 Task: Look for space in Arlington Heights, United States from 10th August, 2023 to 18th August, 2023 for 2 adults in price range Rs.10000 to Rs.14000. Place can be private room with 1  bedroom having 1 bed and 1 bathroom. Property type can be house, flat, guest house. Amenities needed are: wifi, TV, free parkinig on premises, gym, breakfast. Booking option can be shelf check-in. Required host language is English.
Action: Mouse moved to (469, 103)
Screenshot: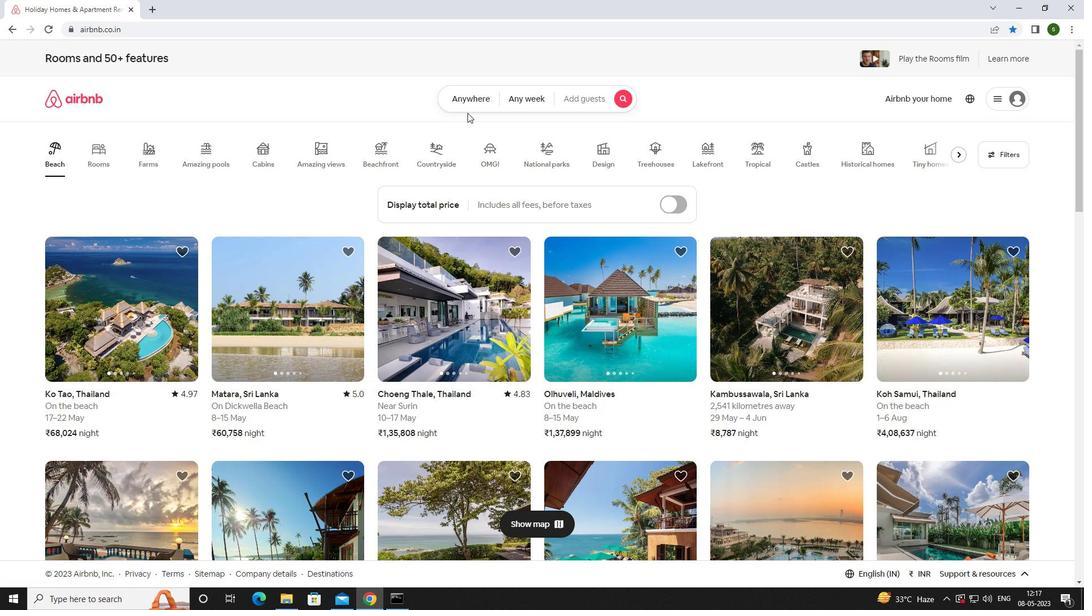 
Action: Mouse pressed left at (469, 103)
Screenshot: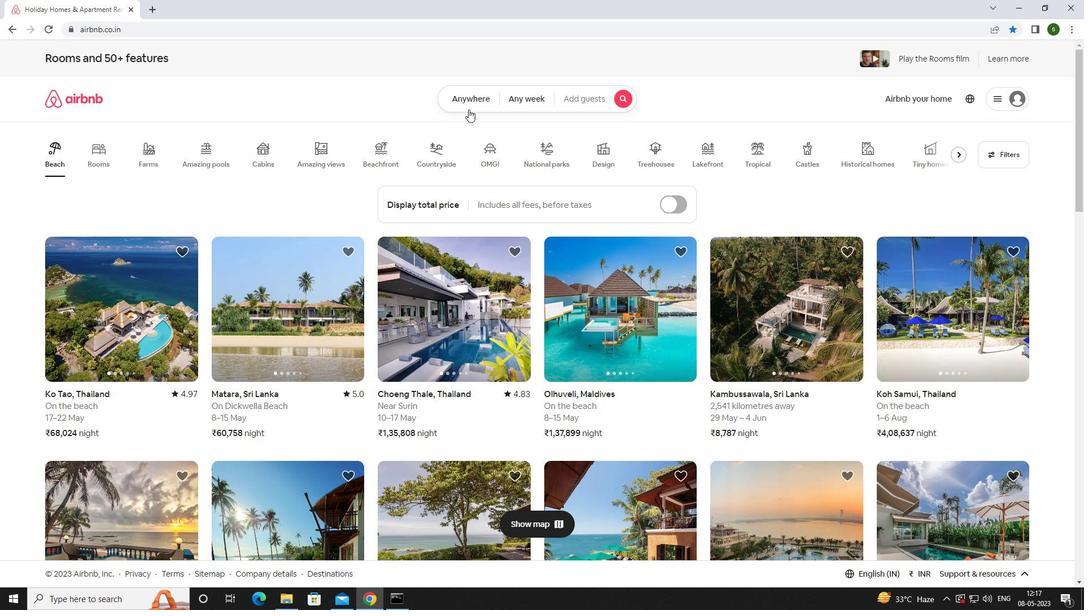 
Action: Mouse moved to (417, 137)
Screenshot: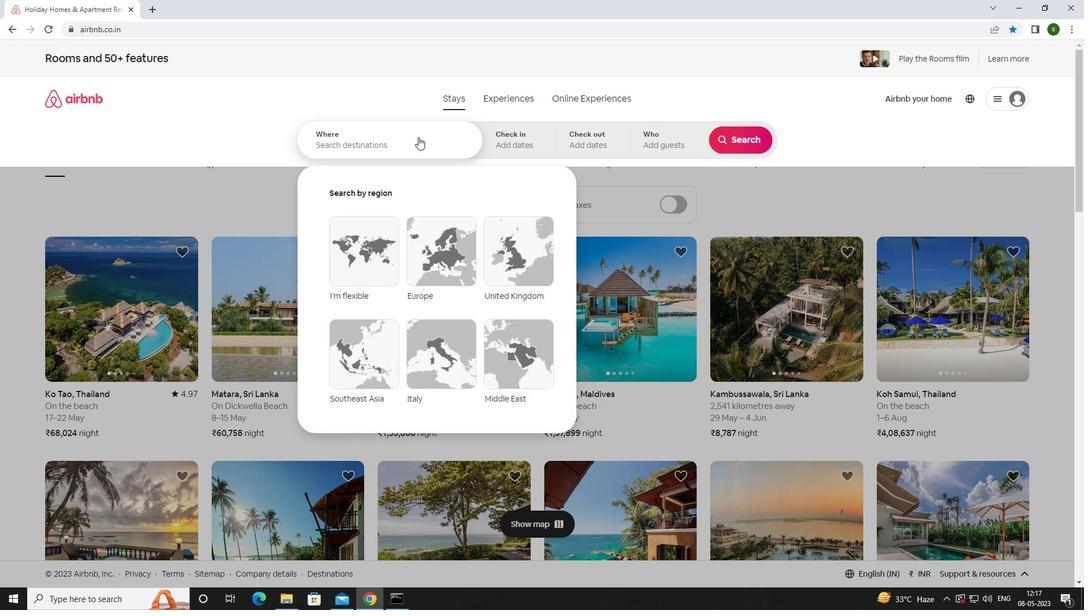 
Action: Mouse pressed left at (417, 137)
Screenshot: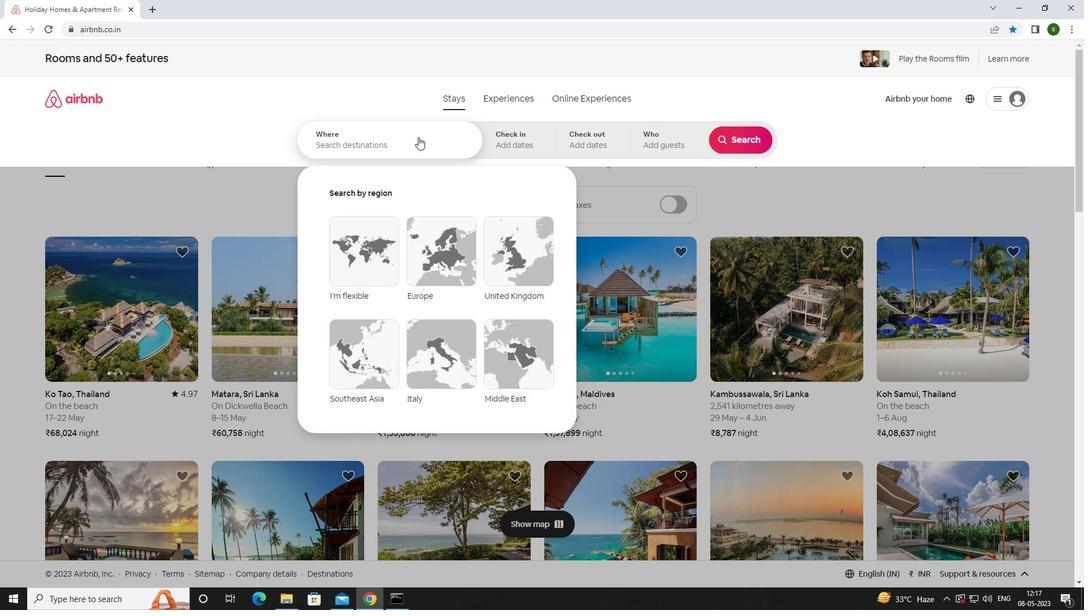 
Action: Key pressed <Key.caps_lock>a<Key.caps_lock>rlington<Key.space><Key.caps_lock>h<Key.caps_lock>eights,<Key.space><Key.caps_lock>u<Key.caps_lock>nited<Key.space><Key.caps_lock>s<Key.caps_lock>tates<Key.enter>
Screenshot: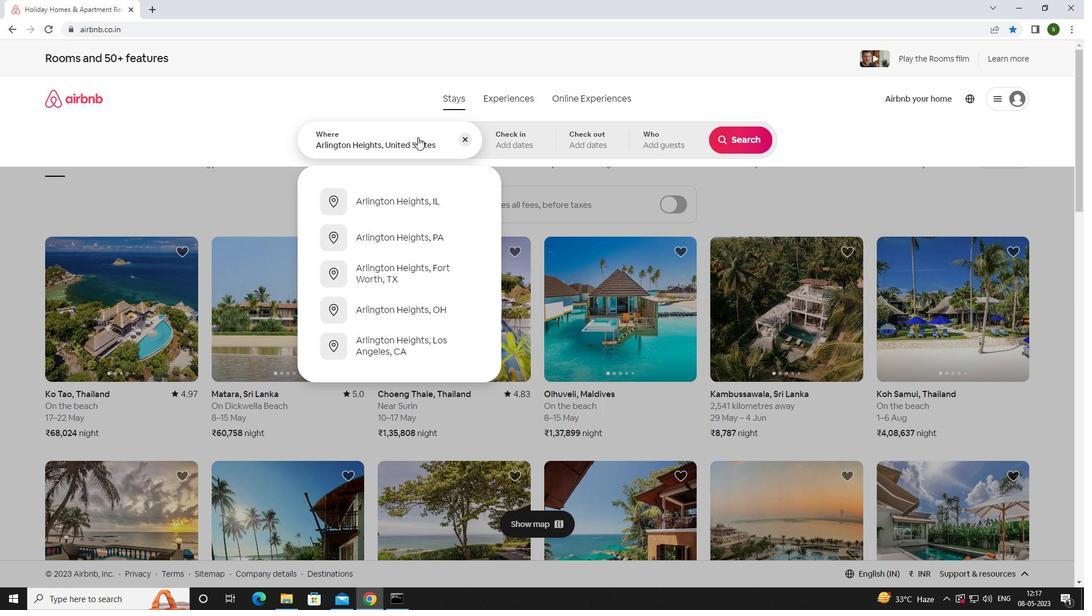 
Action: Mouse moved to (741, 226)
Screenshot: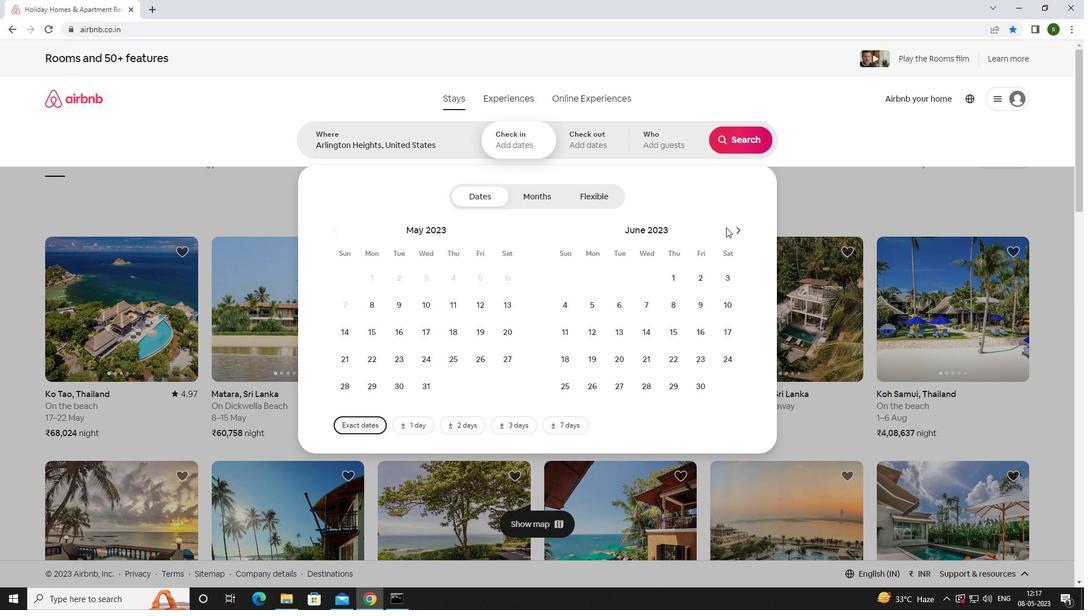 
Action: Mouse pressed left at (741, 226)
Screenshot: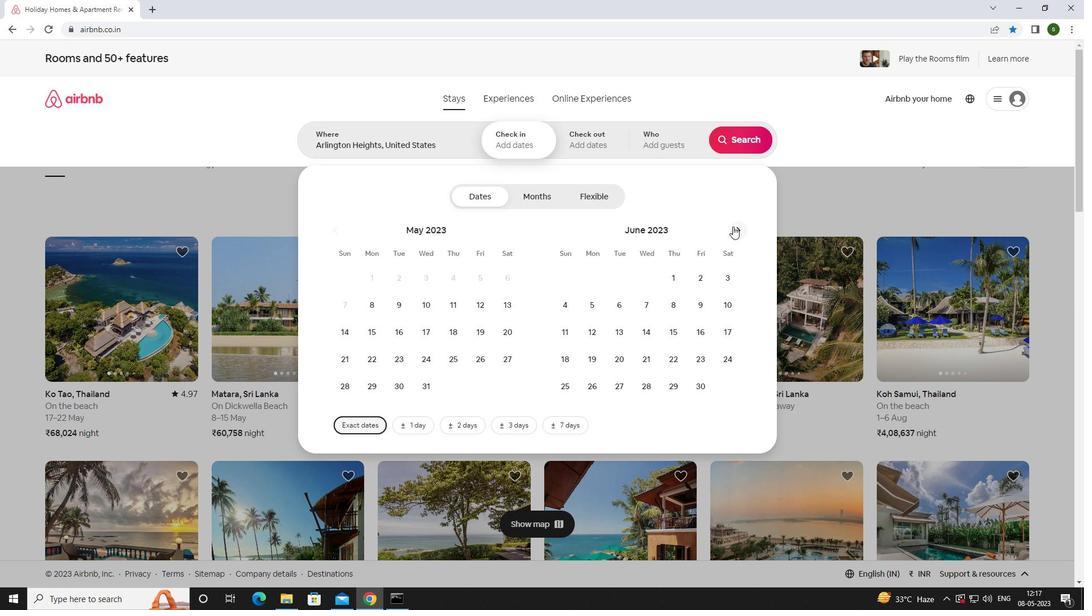 
Action: Mouse pressed left at (741, 226)
Screenshot: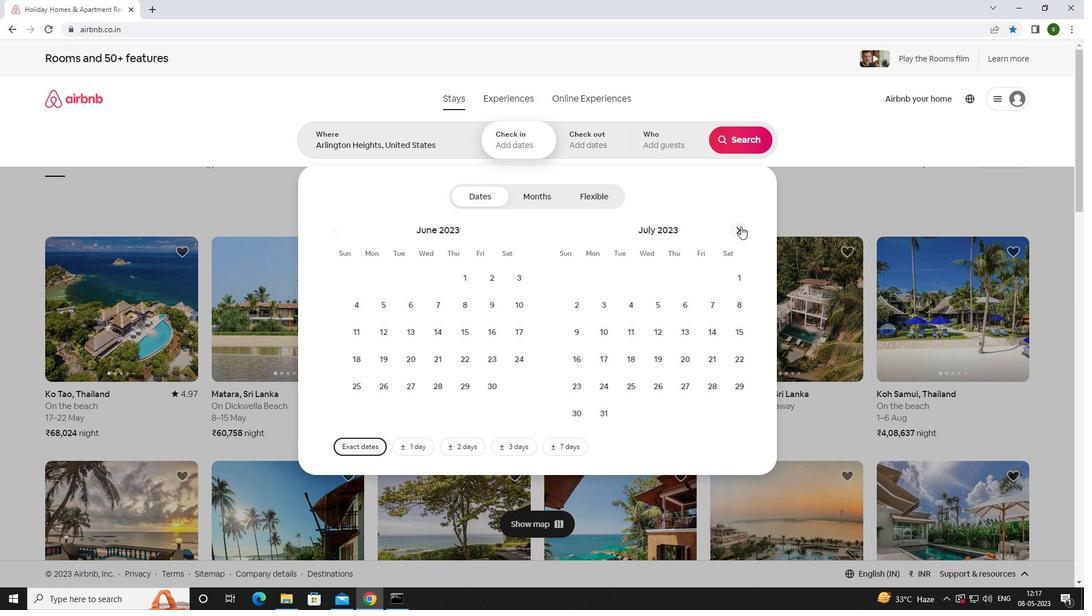 
Action: Mouse moved to (667, 298)
Screenshot: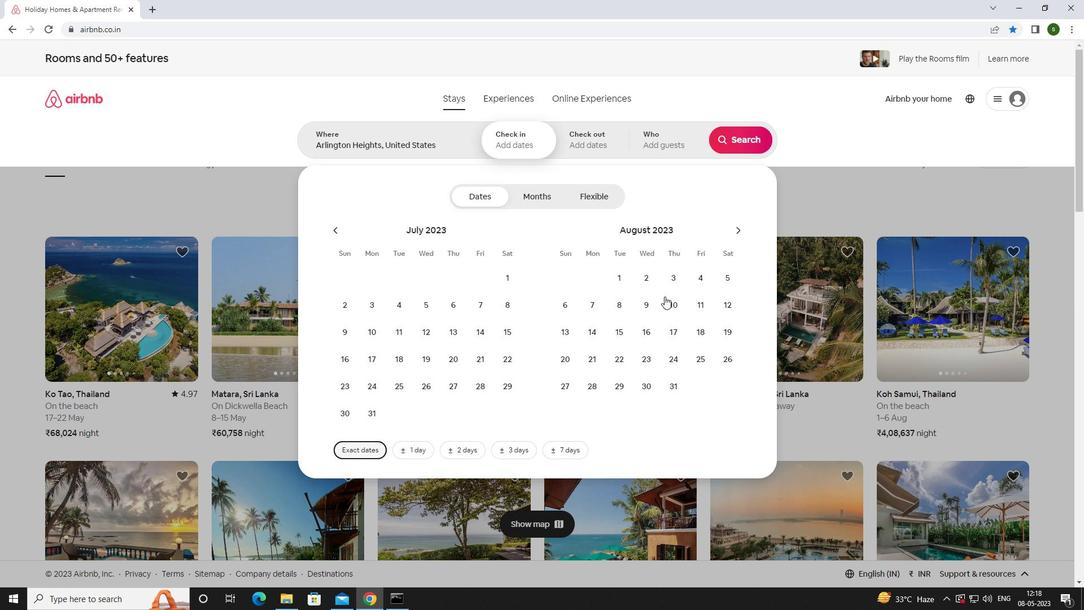 
Action: Mouse pressed left at (667, 298)
Screenshot: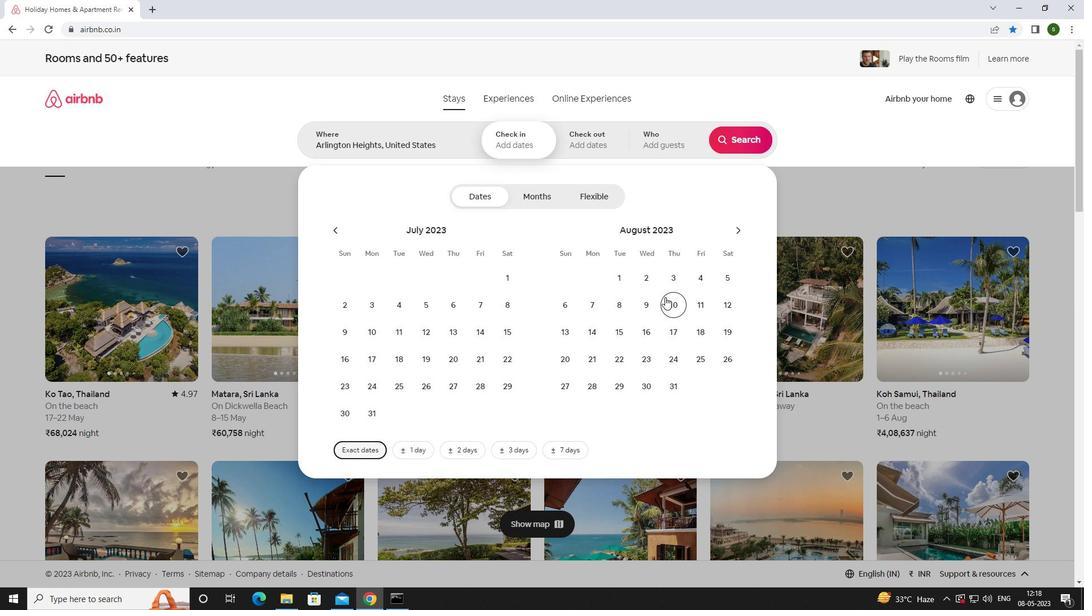 
Action: Mouse moved to (699, 328)
Screenshot: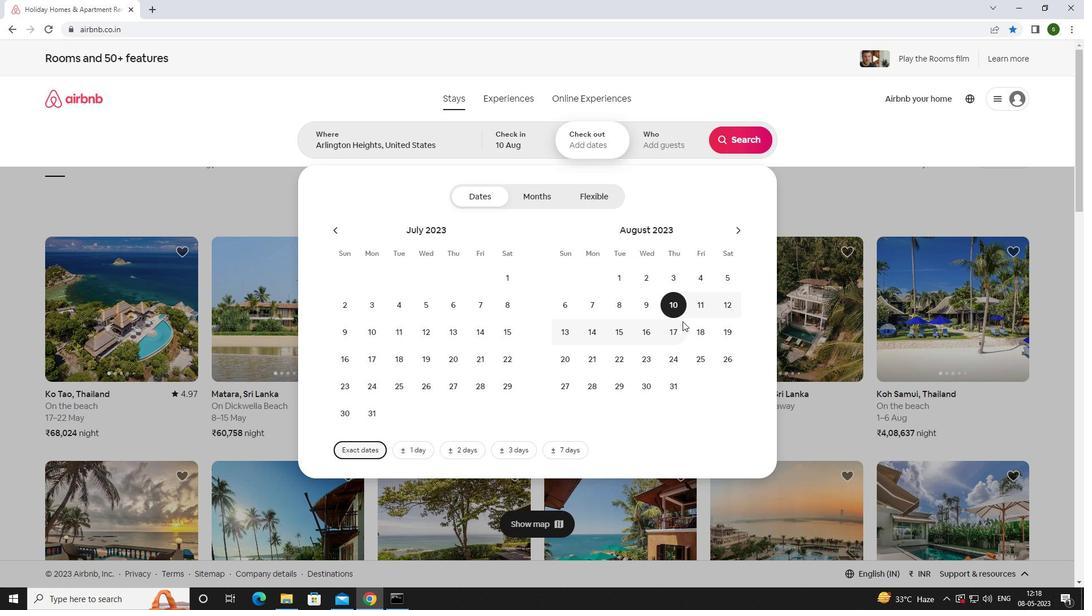
Action: Mouse pressed left at (699, 328)
Screenshot: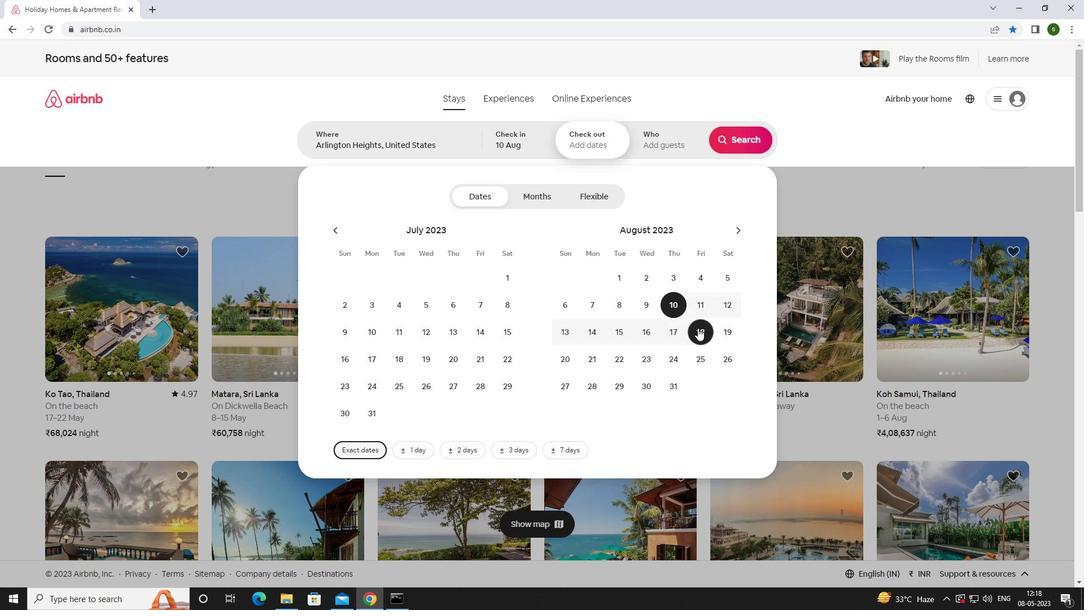 
Action: Mouse moved to (667, 142)
Screenshot: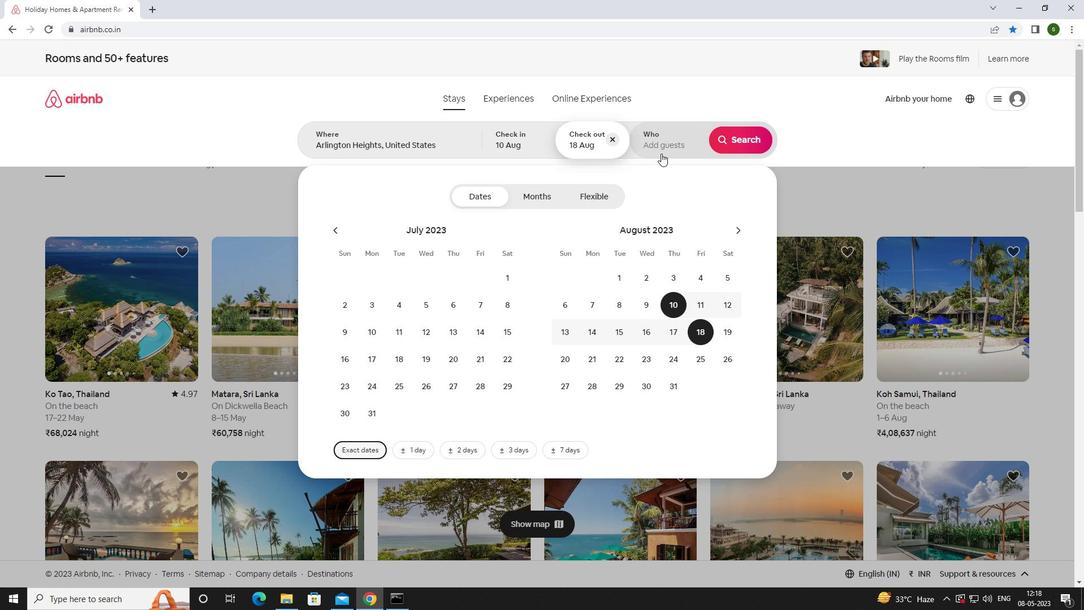 
Action: Mouse pressed left at (667, 142)
Screenshot: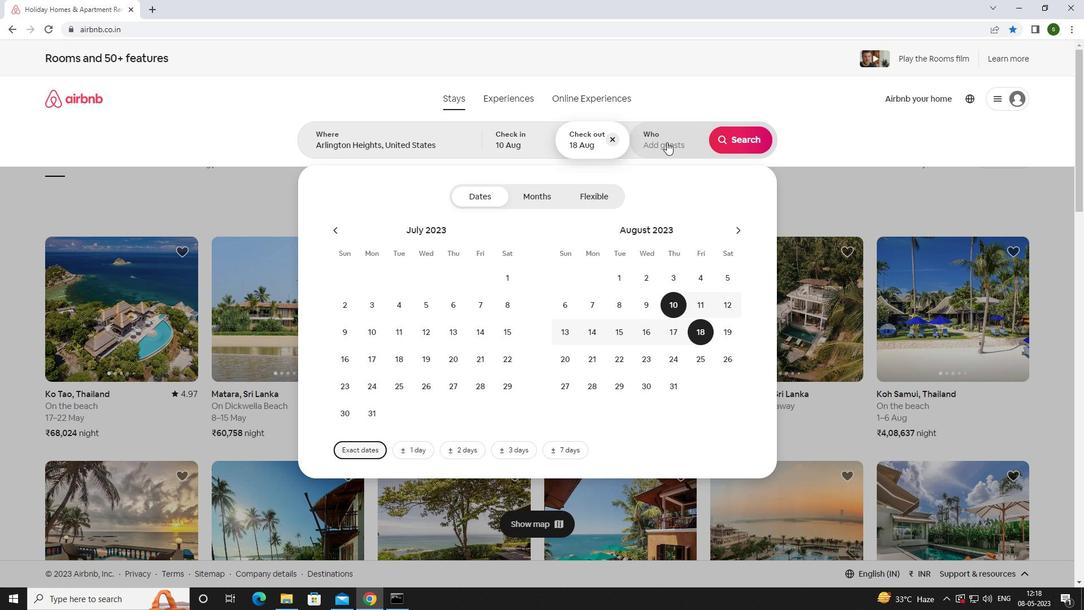 
Action: Mouse moved to (743, 191)
Screenshot: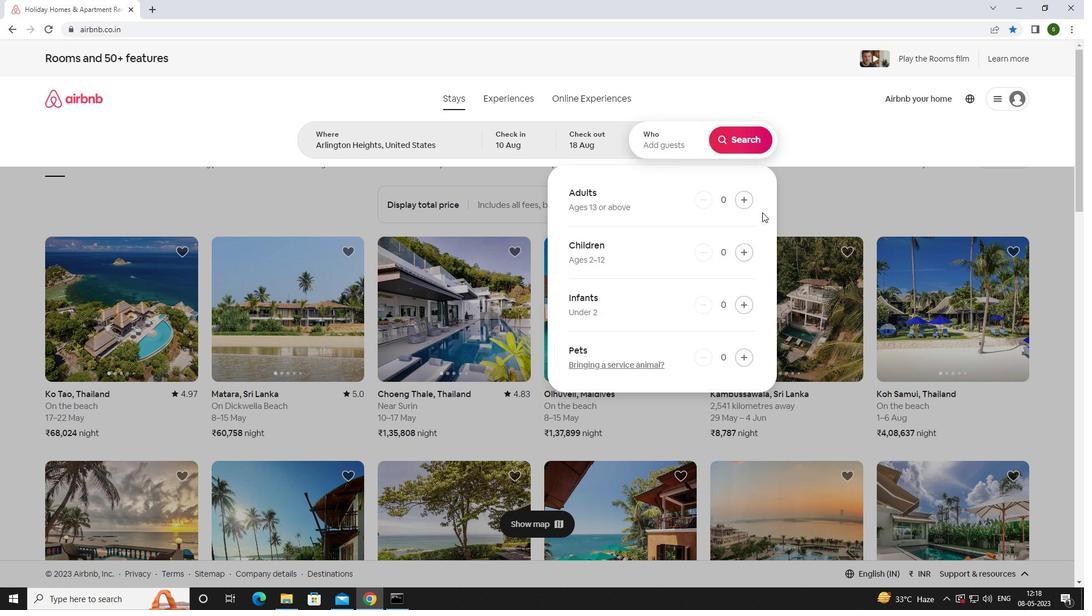 
Action: Mouse pressed left at (743, 191)
Screenshot: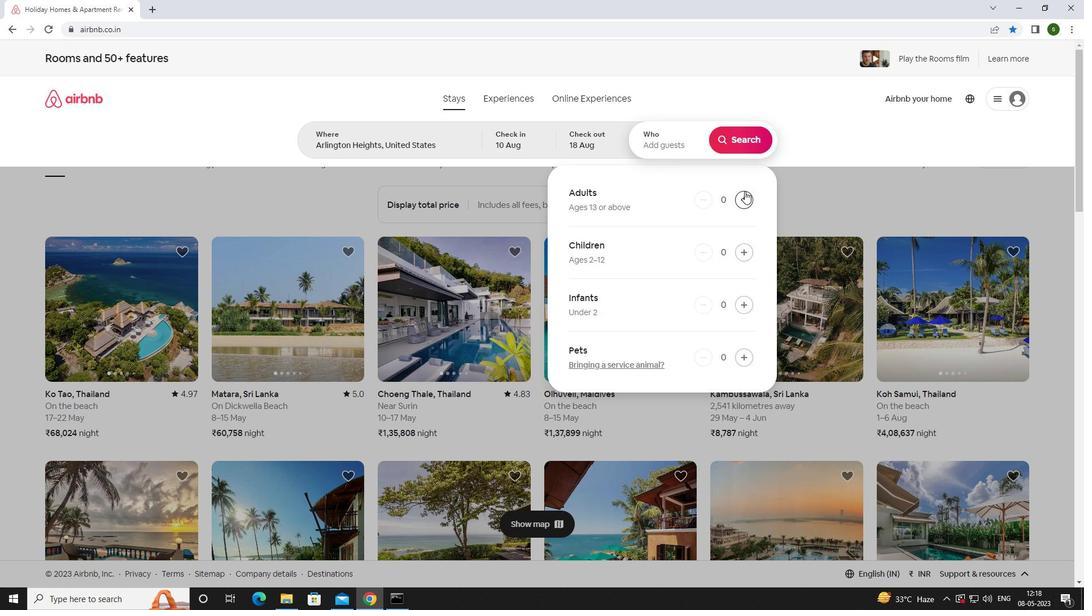 
Action: Mouse pressed left at (743, 191)
Screenshot: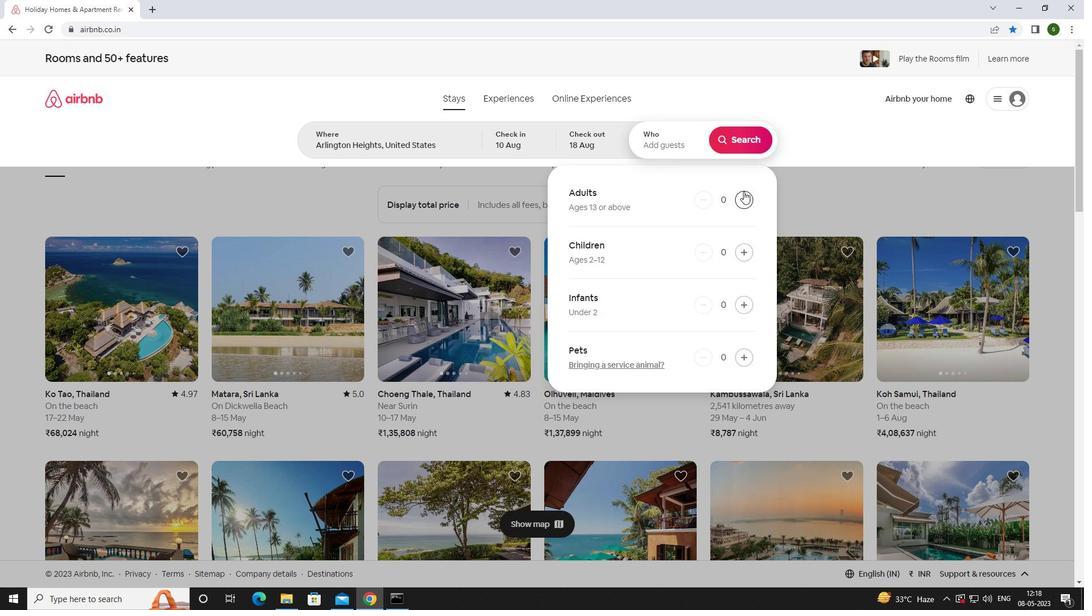 
Action: Mouse moved to (739, 140)
Screenshot: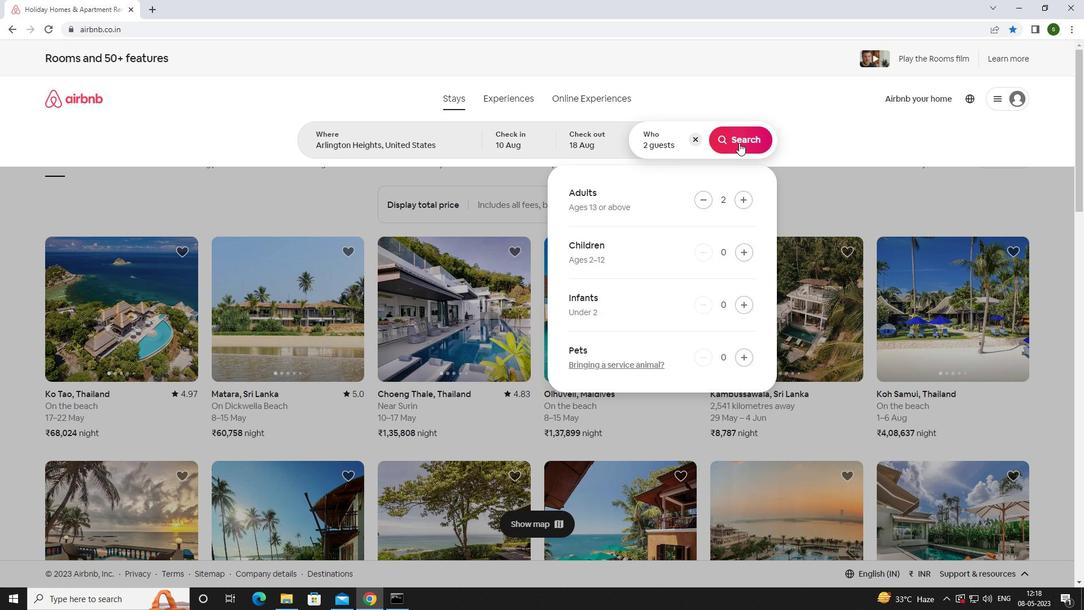 
Action: Mouse pressed left at (739, 140)
Screenshot: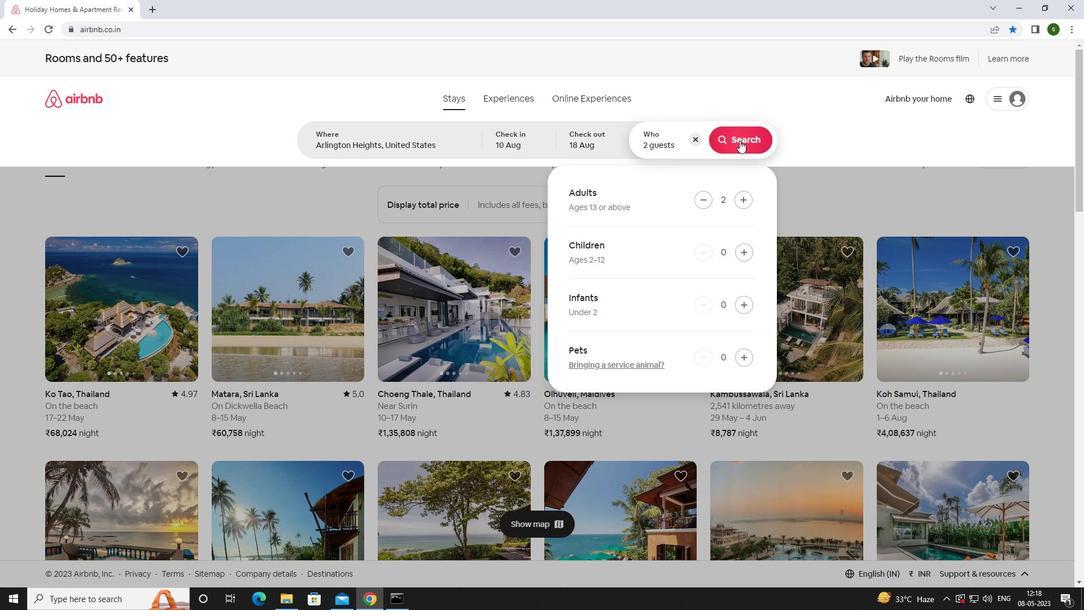 
Action: Mouse moved to (1030, 113)
Screenshot: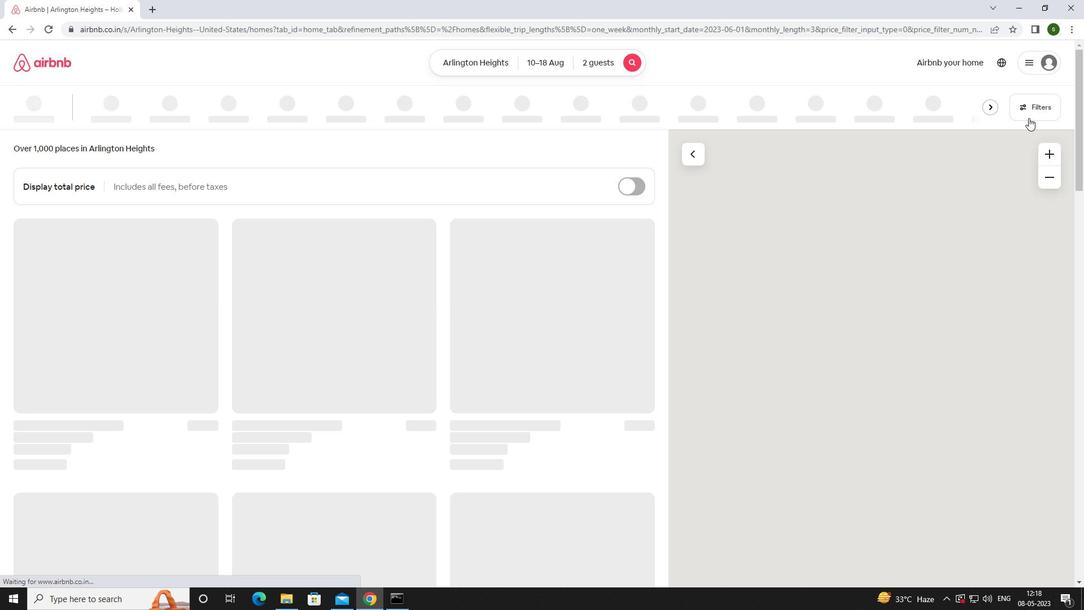 
Action: Mouse pressed left at (1030, 113)
Screenshot: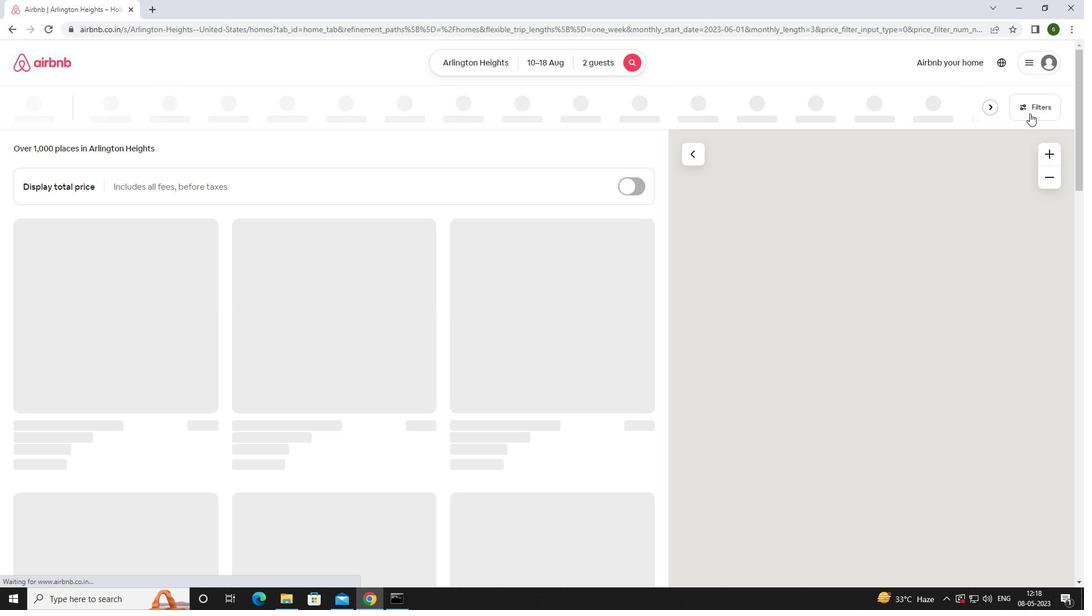 
Action: Mouse moved to (485, 375)
Screenshot: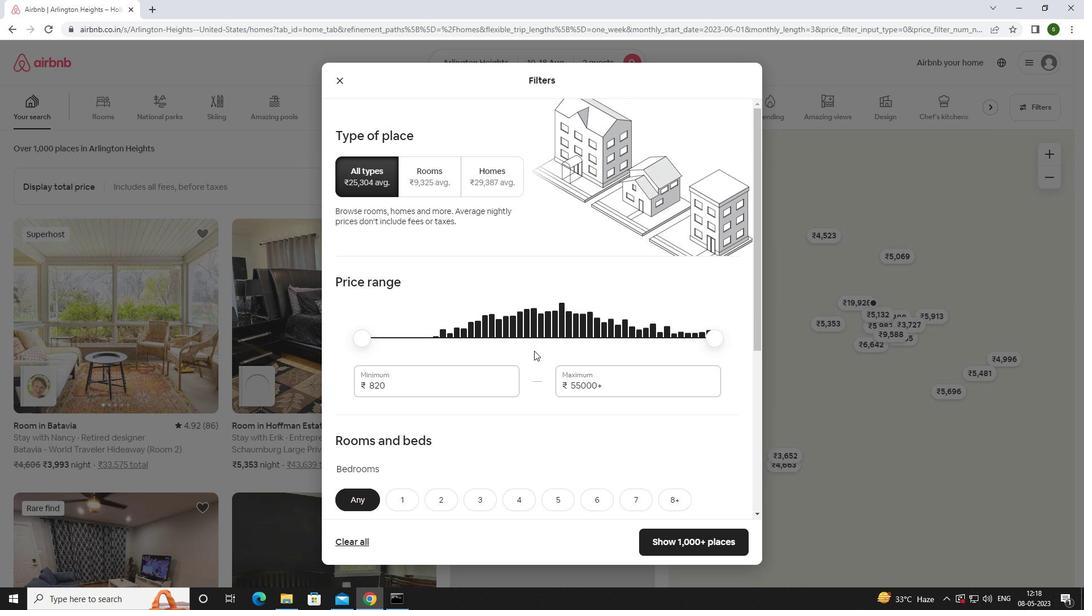 
Action: Mouse pressed left at (485, 375)
Screenshot: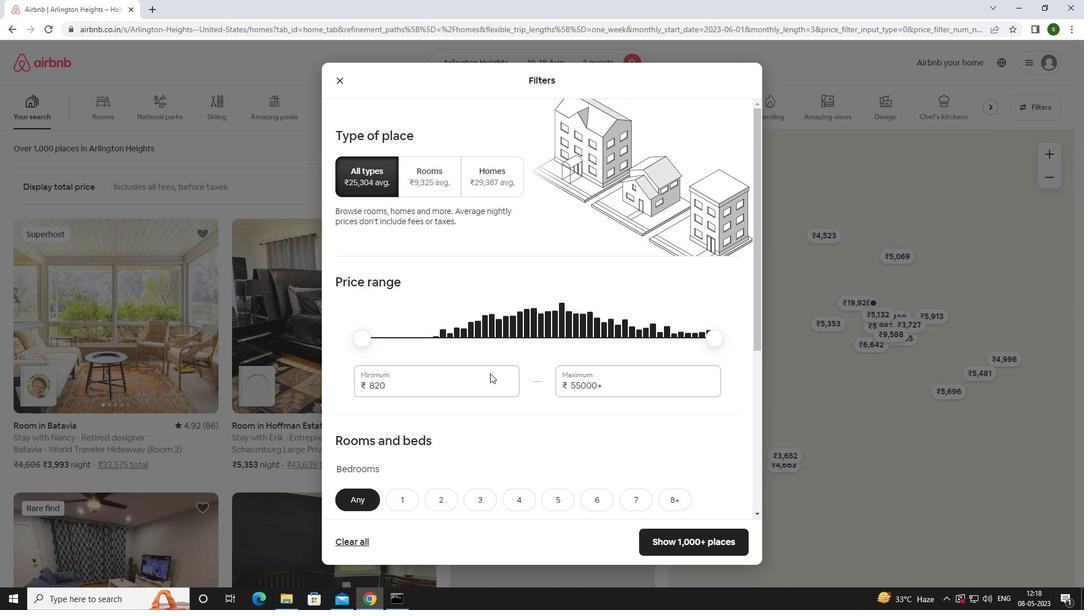 
Action: Key pressed <Key.backspace><Key.backspace><Key.backspace><Key.backspace>10000
Screenshot: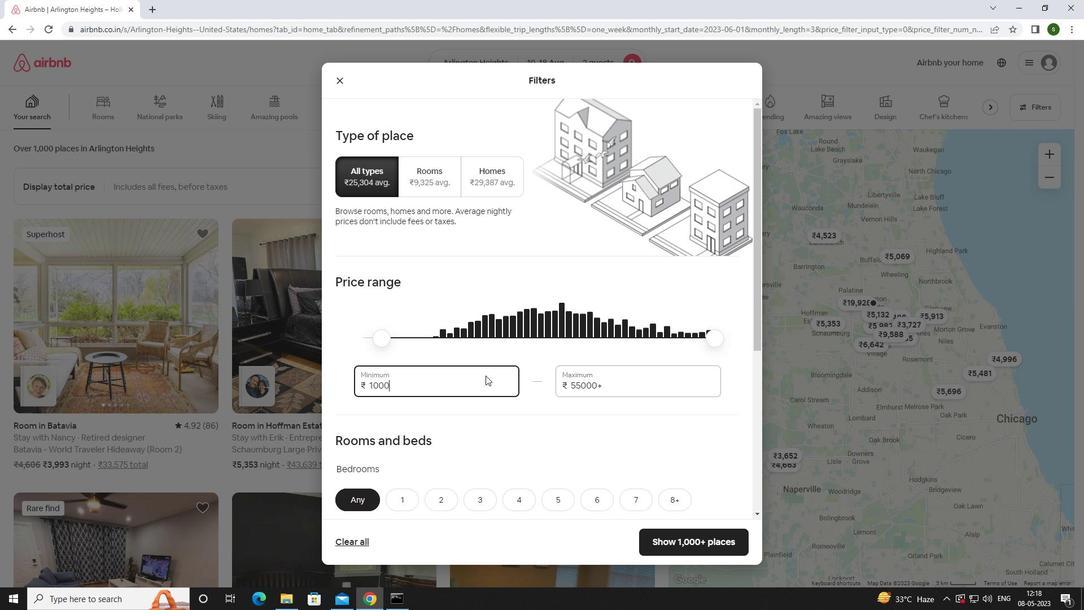 
Action: Mouse moved to (620, 386)
Screenshot: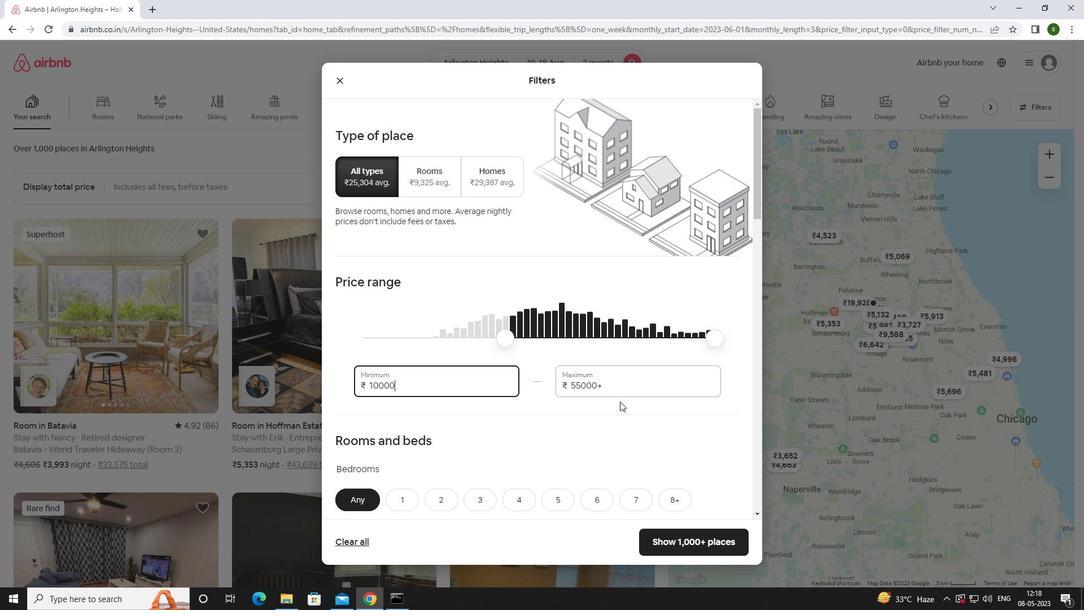 
Action: Mouse pressed left at (620, 386)
Screenshot: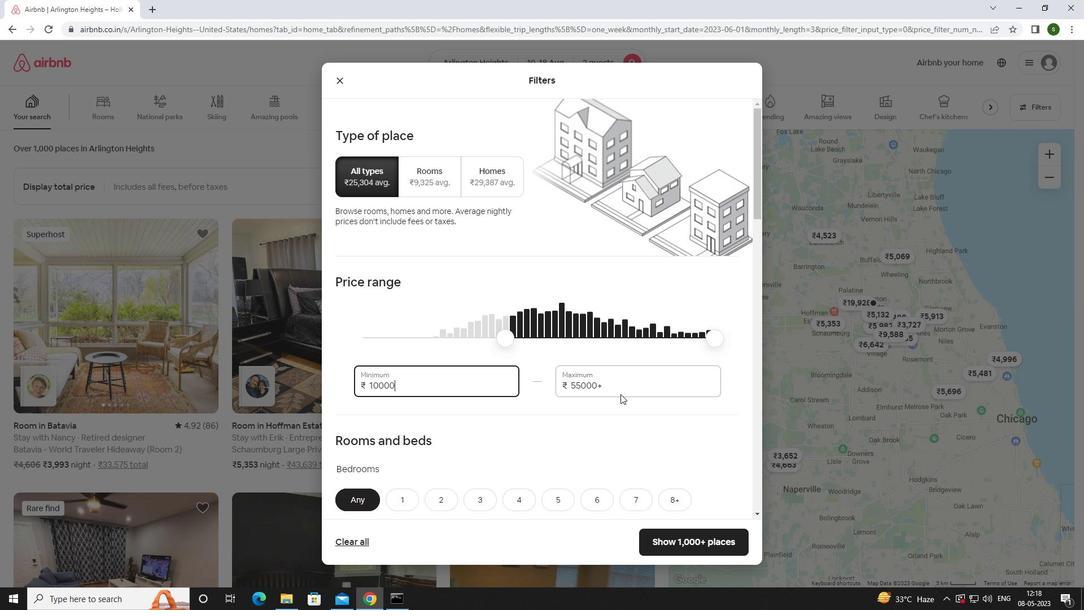 
Action: Key pressed <Key.backspace><Key.backspace><Key.backspace><Key.backspace><Key.backspace><Key.backspace><Key.backspace><Key.backspace><Key.backspace><Key.backspace>14000
Screenshot: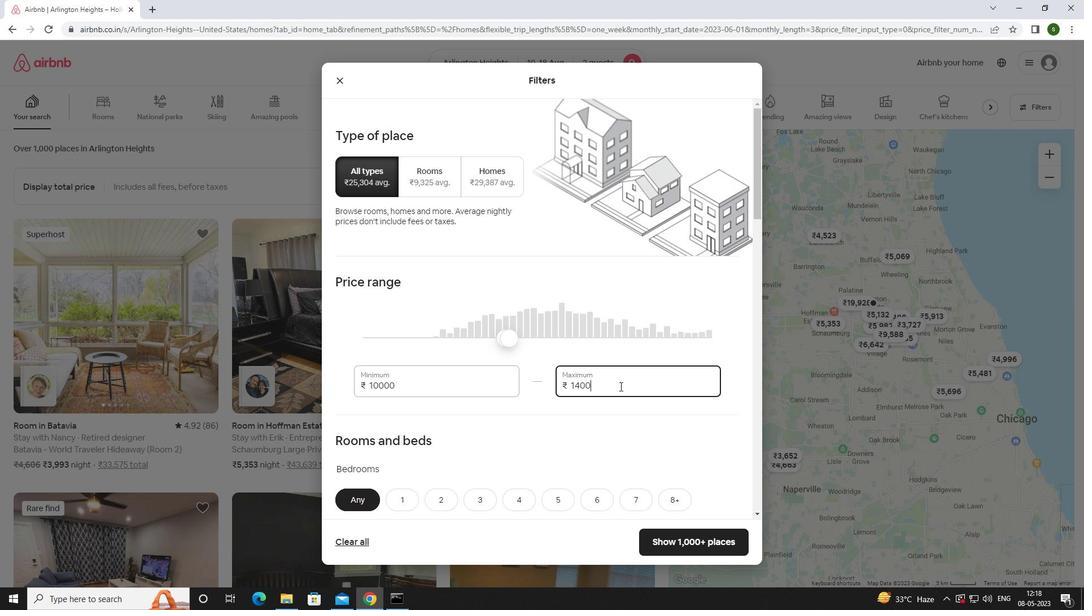 
Action: Mouse moved to (546, 356)
Screenshot: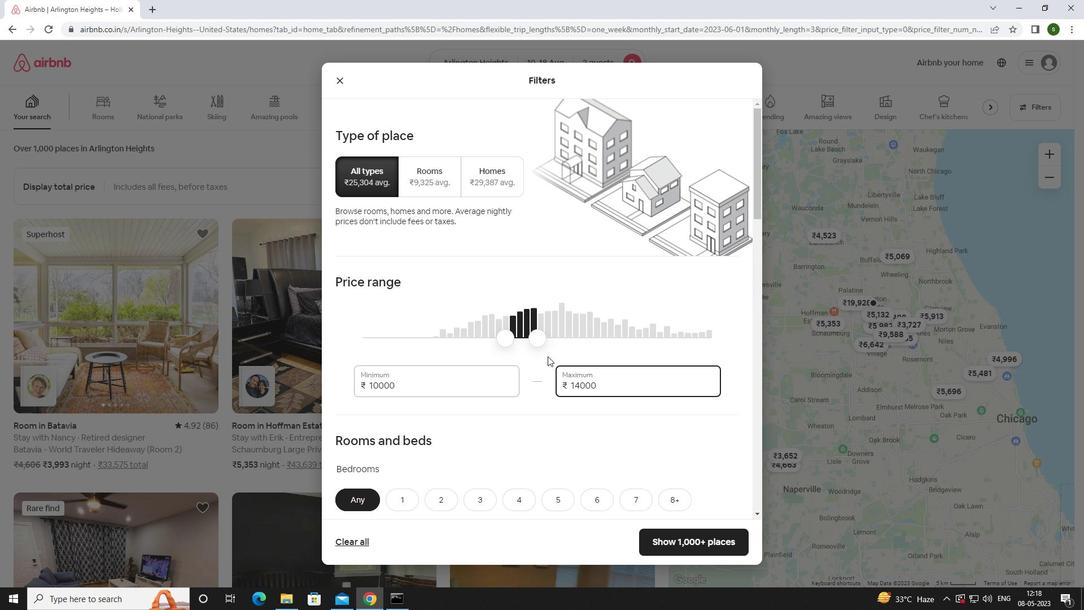 
Action: Mouse scrolled (546, 355) with delta (0, 0)
Screenshot: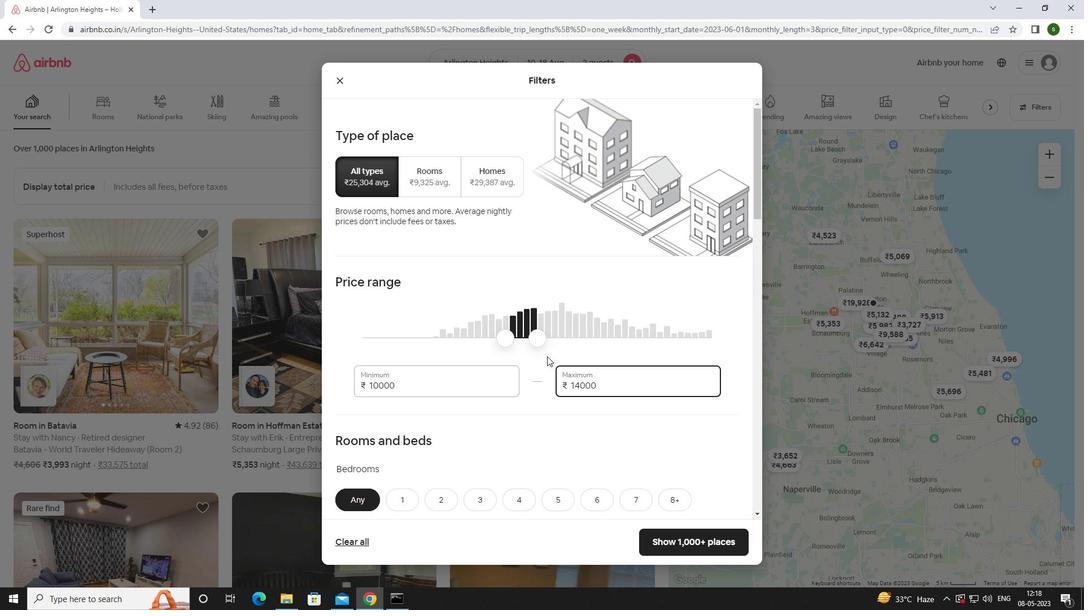 
Action: Mouse scrolled (546, 355) with delta (0, 0)
Screenshot: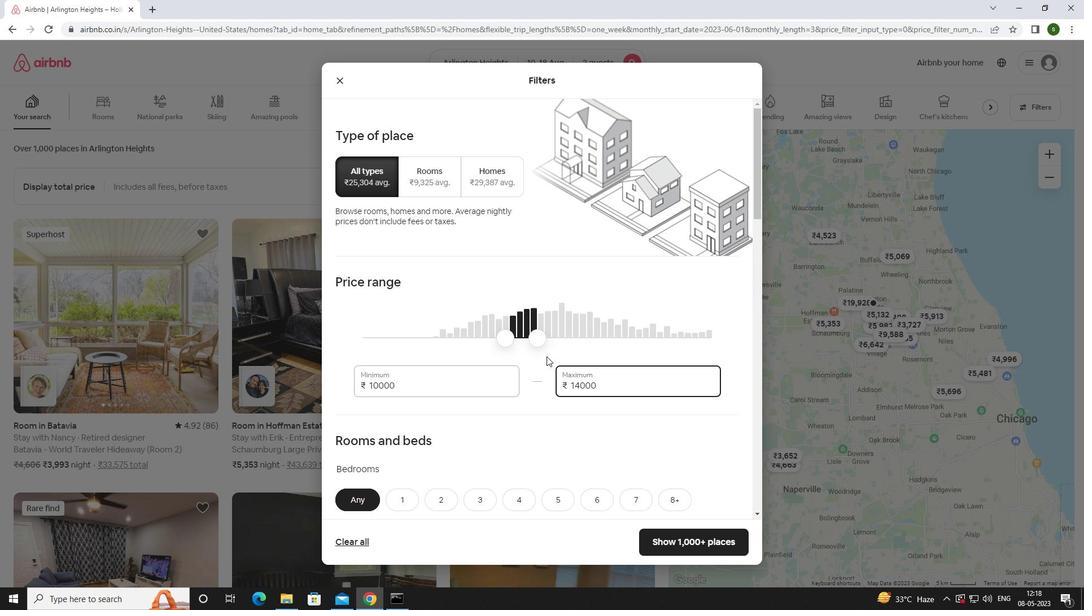 
Action: Mouse scrolled (546, 355) with delta (0, 0)
Screenshot: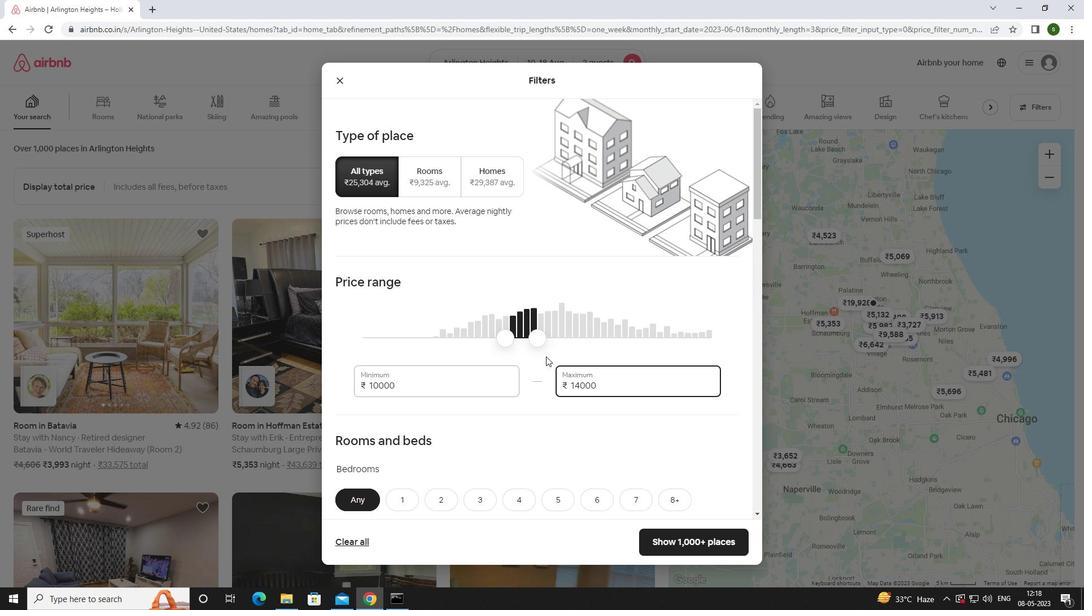 
Action: Mouse scrolled (546, 355) with delta (0, 0)
Screenshot: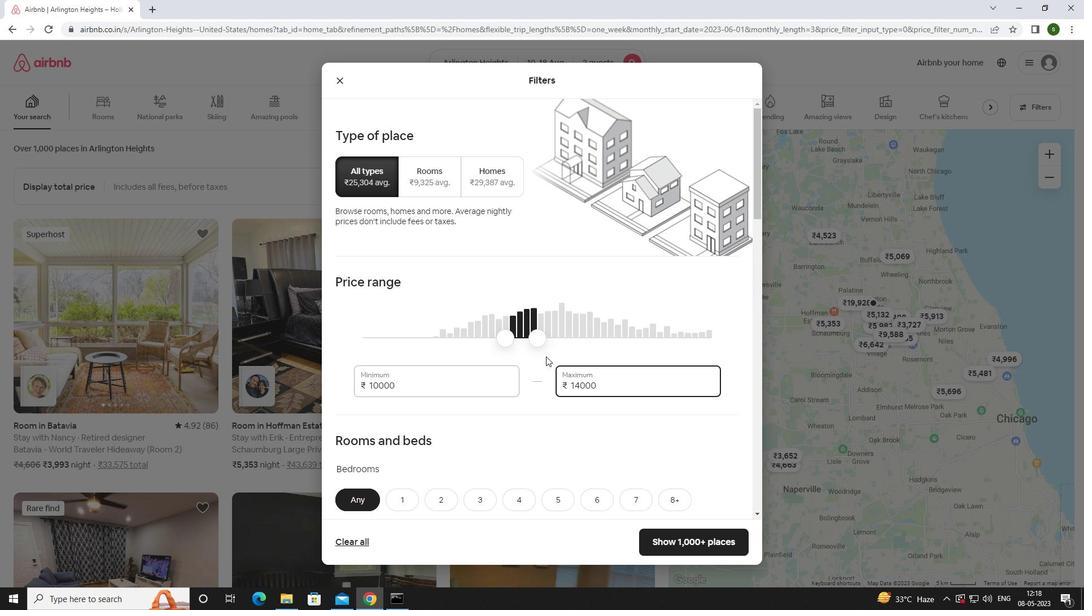 
Action: Mouse scrolled (546, 355) with delta (0, 0)
Screenshot: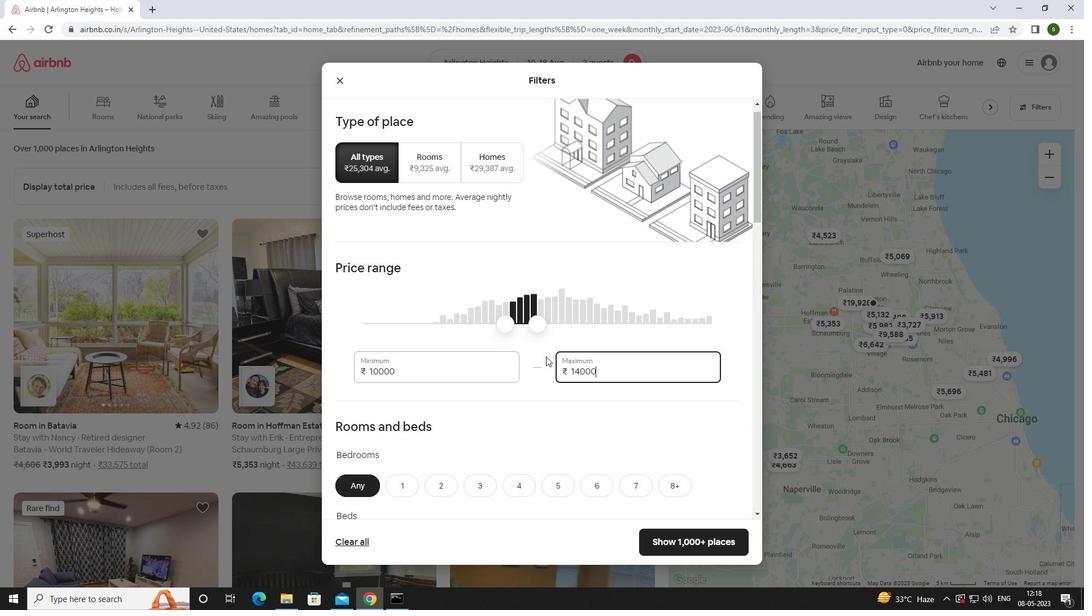 
Action: Mouse moved to (410, 216)
Screenshot: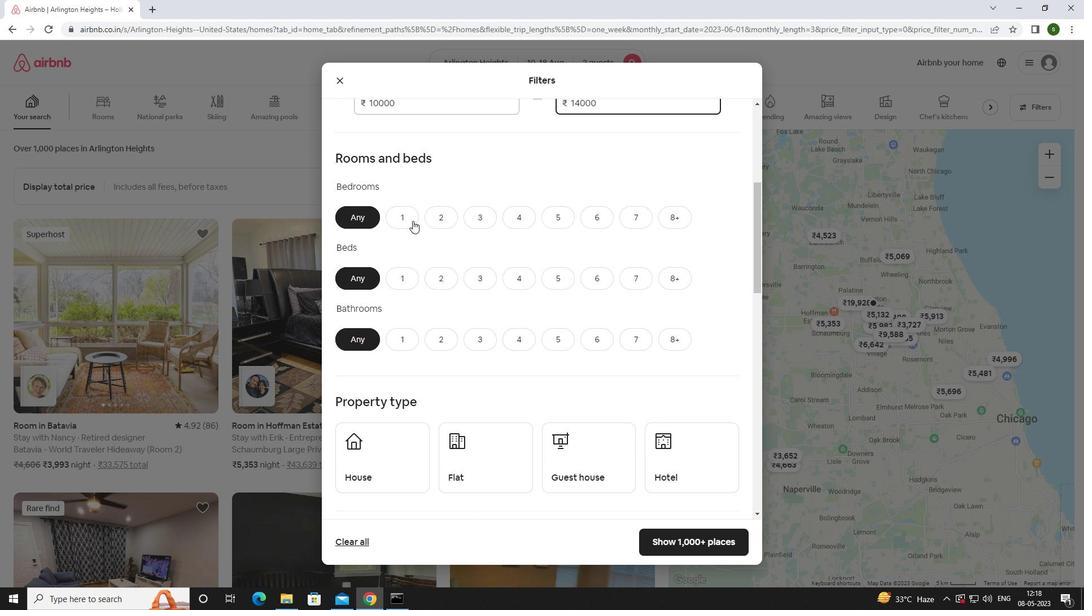 
Action: Mouse pressed left at (410, 216)
Screenshot: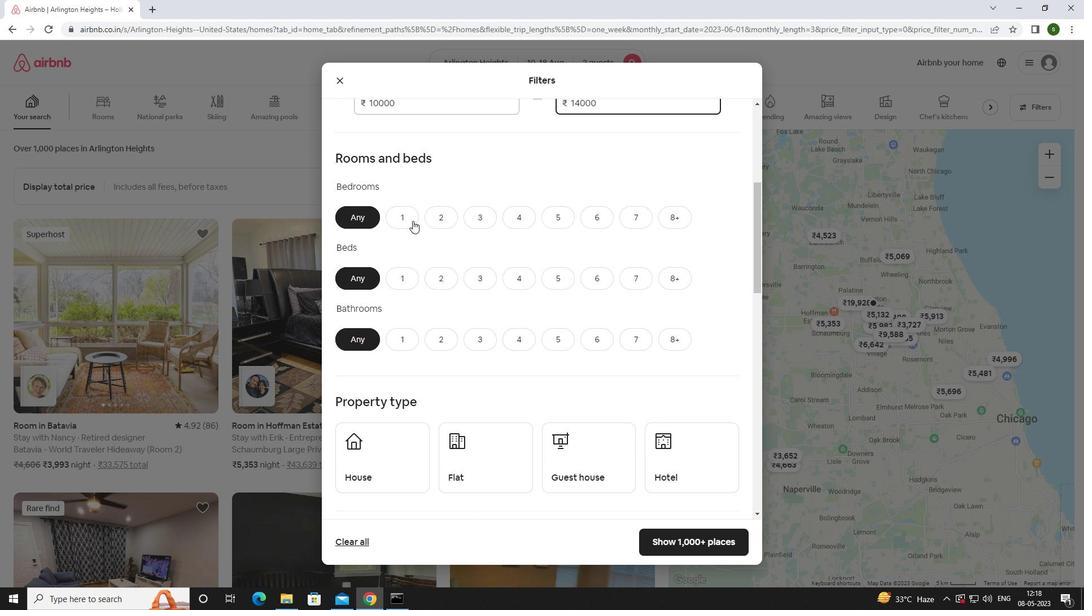 
Action: Mouse moved to (398, 272)
Screenshot: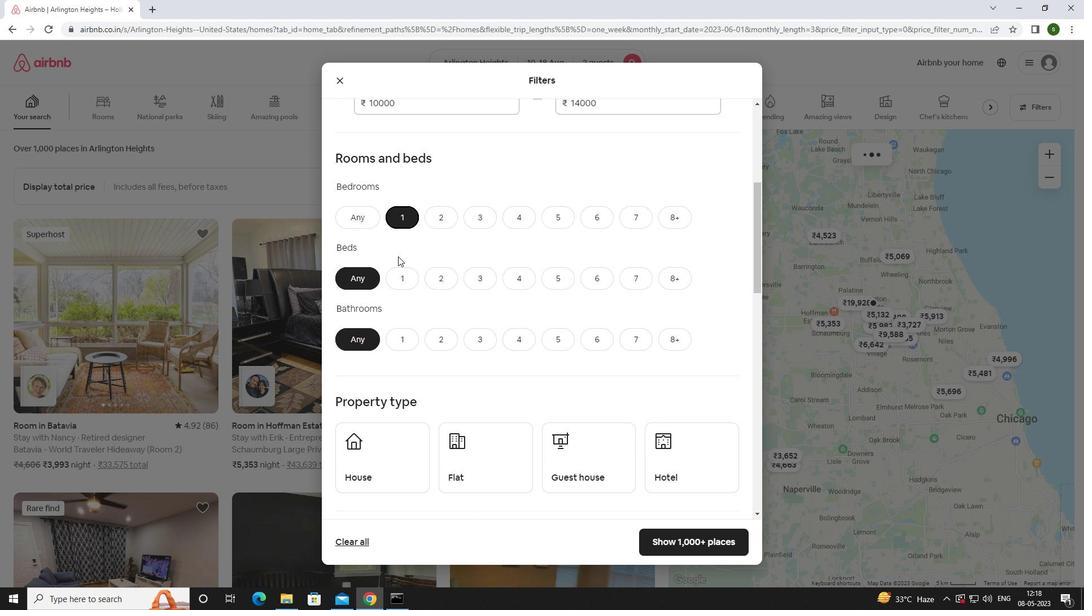 
Action: Mouse pressed left at (398, 272)
Screenshot: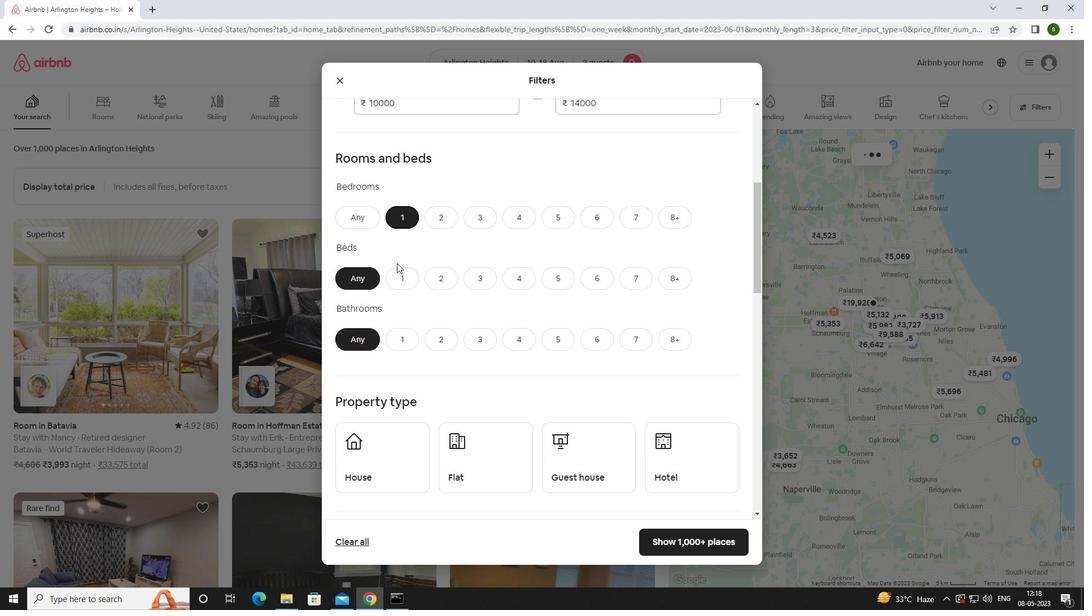 
Action: Mouse moved to (407, 333)
Screenshot: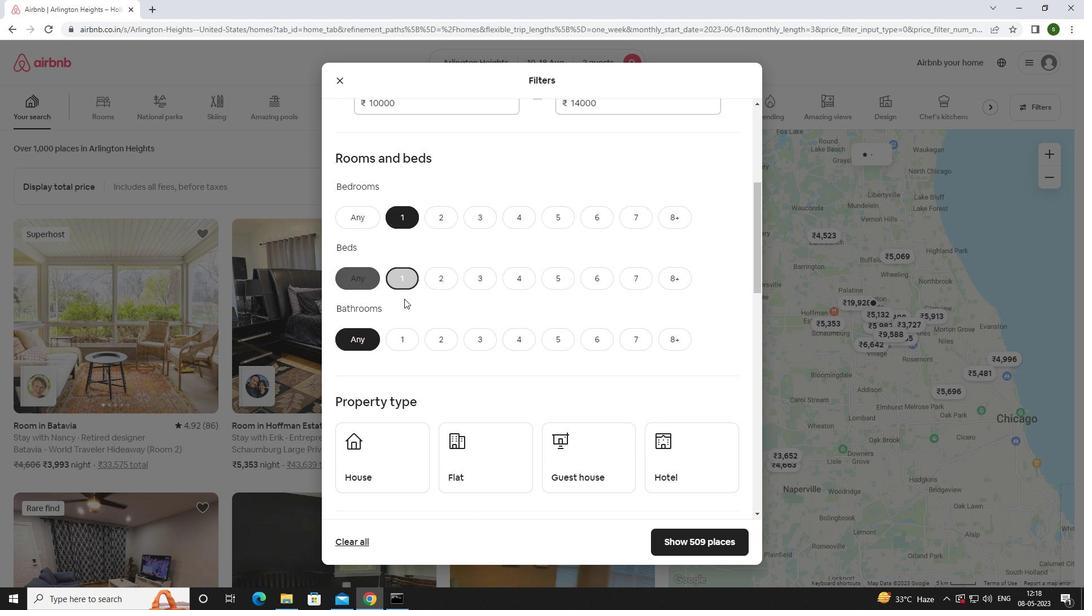 
Action: Mouse pressed left at (407, 333)
Screenshot: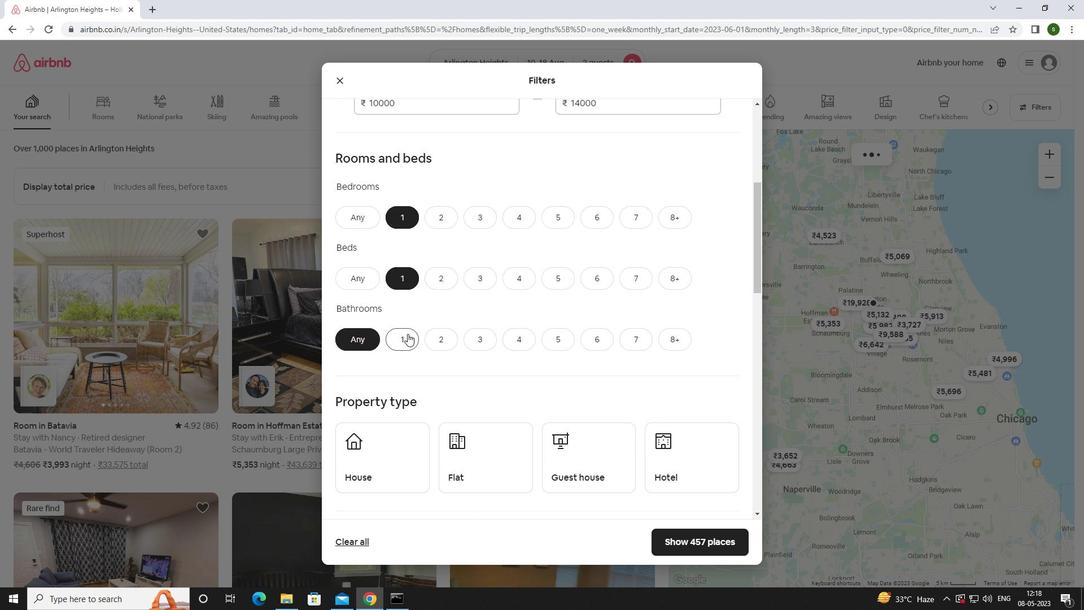 
Action: Mouse scrolled (407, 333) with delta (0, 0)
Screenshot: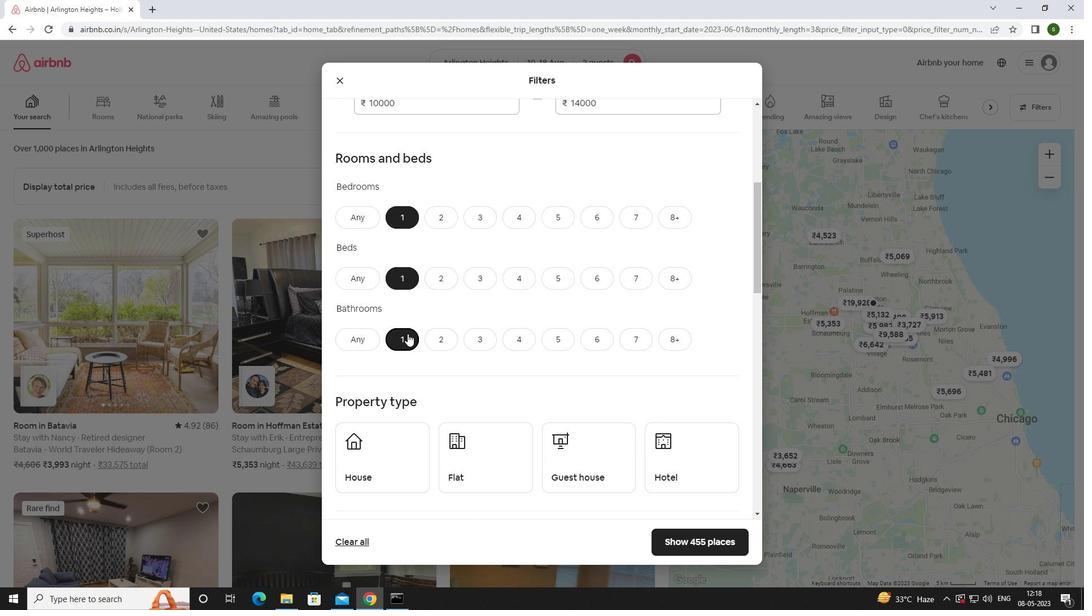 
Action: Mouse scrolled (407, 333) with delta (0, 0)
Screenshot: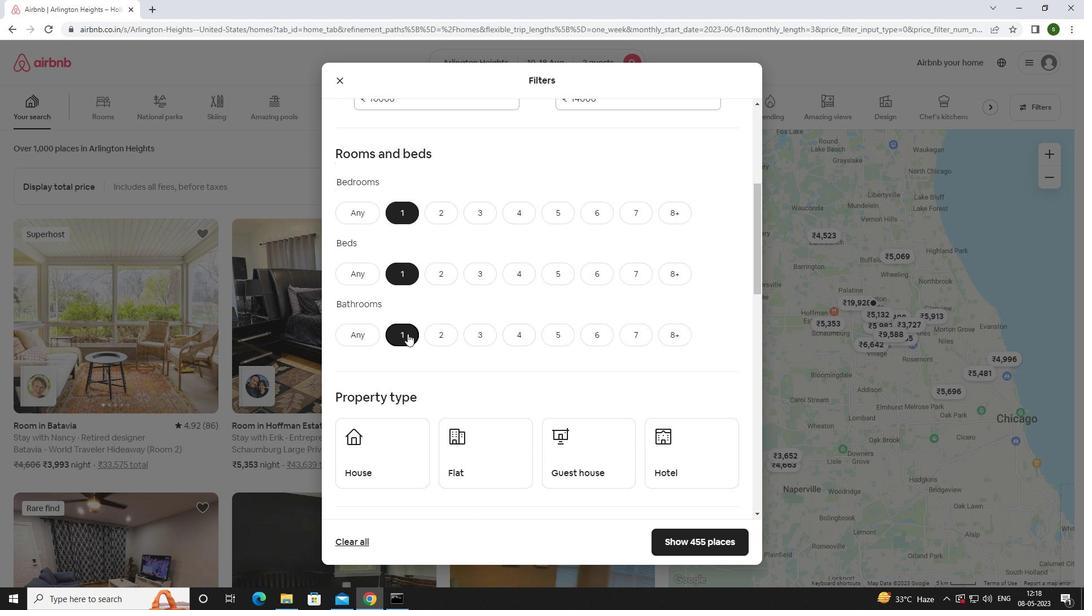 
Action: Mouse moved to (402, 349)
Screenshot: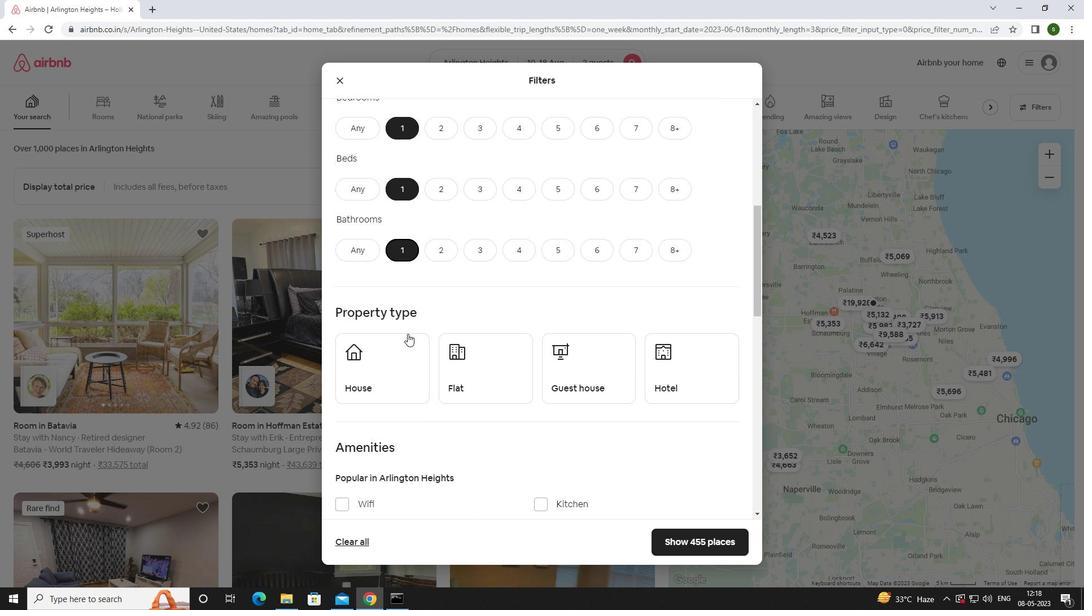 
Action: Mouse pressed left at (402, 349)
Screenshot: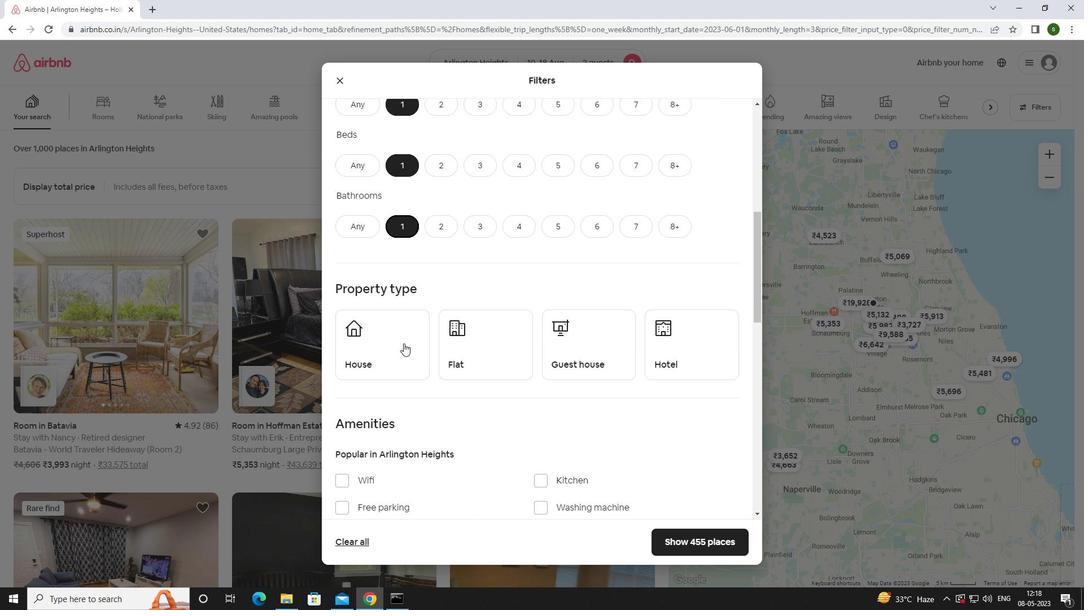 
Action: Mouse moved to (495, 349)
Screenshot: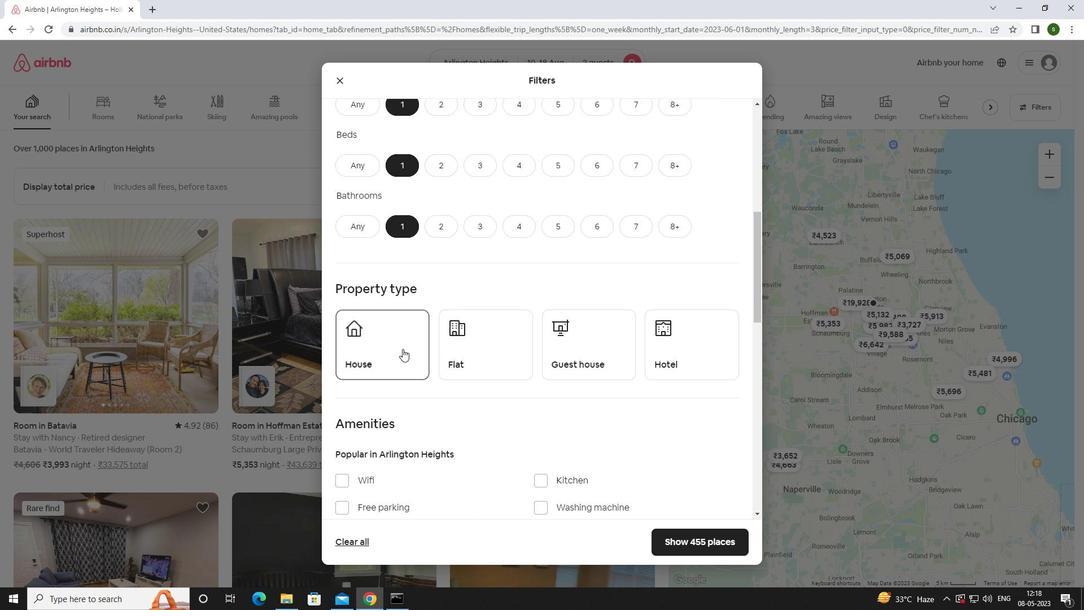 
Action: Mouse pressed left at (495, 349)
Screenshot: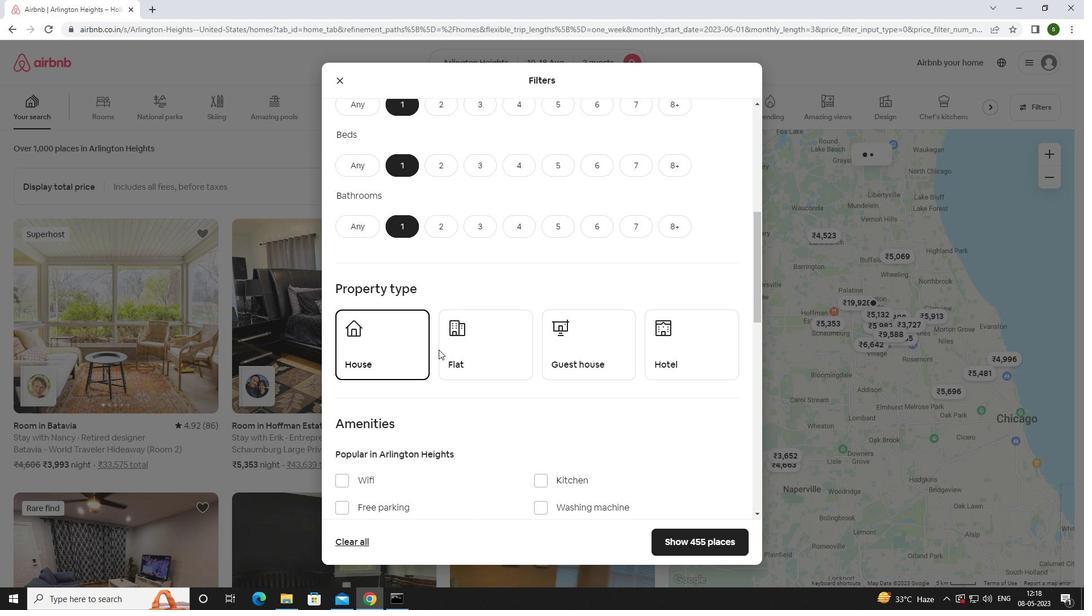 
Action: Mouse moved to (590, 357)
Screenshot: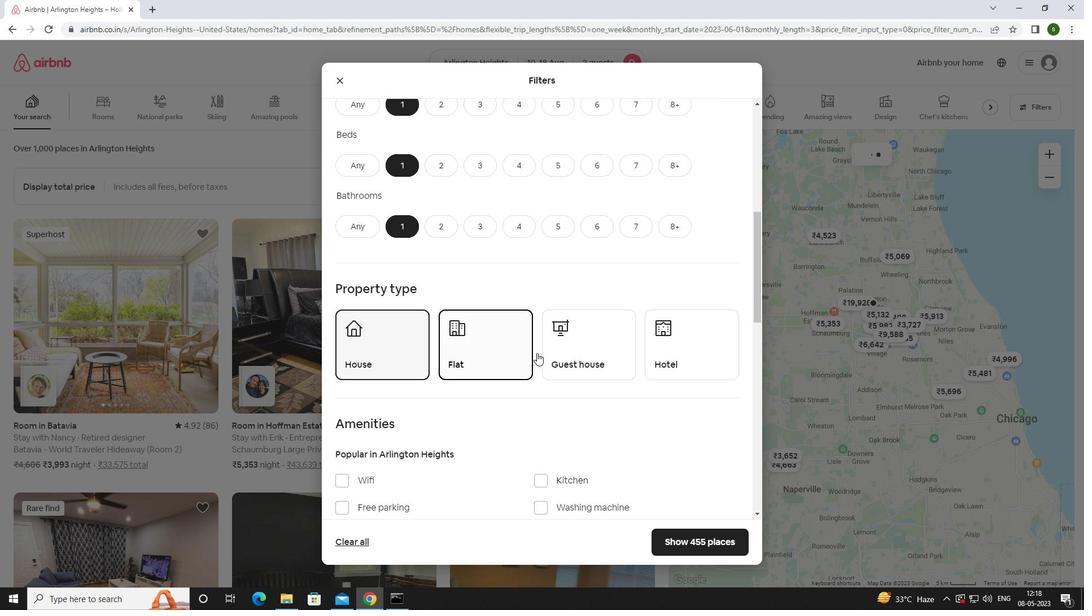 
Action: Mouse pressed left at (590, 357)
Screenshot: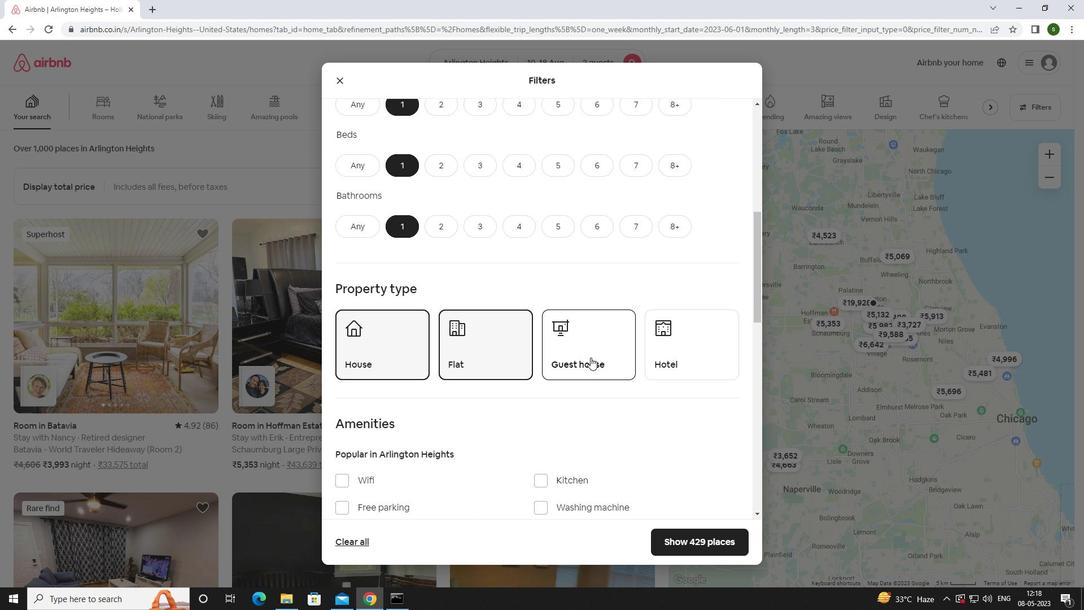 
Action: Mouse moved to (590, 356)
Screenshot: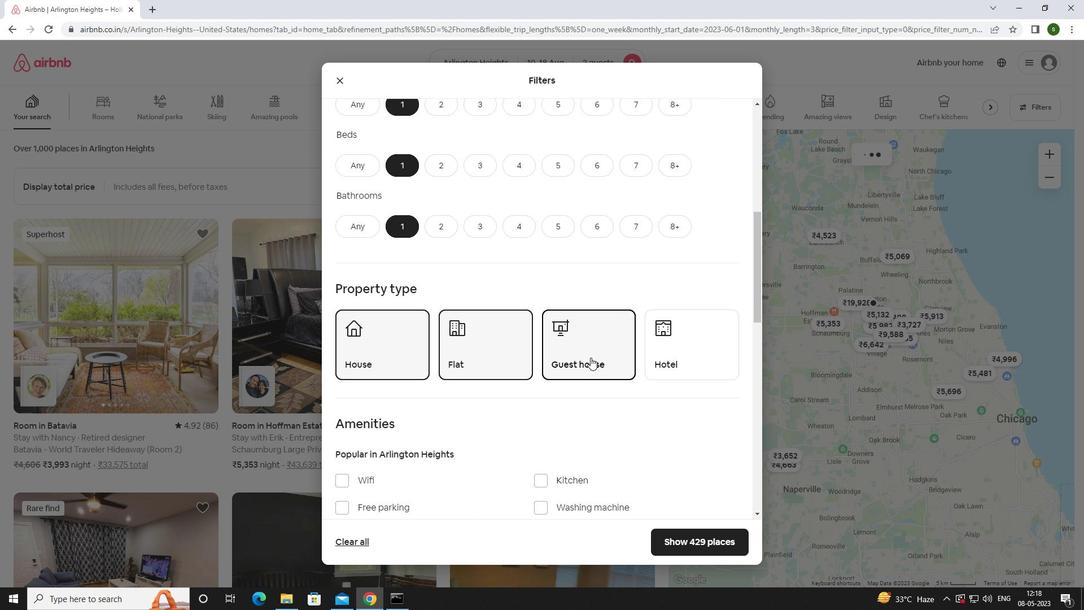 
Action: Mouse scrolled (590, 356) with delta (0, 0)
Screenshot: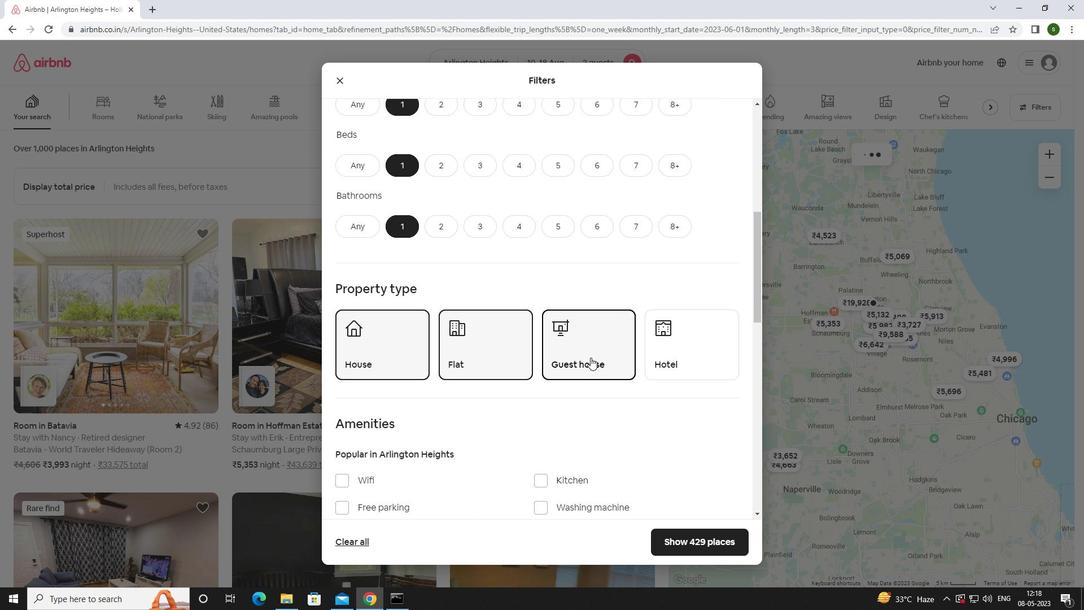 
Action: Mouse scrolled (590, 356) with delta (0, 0)
Screenshot: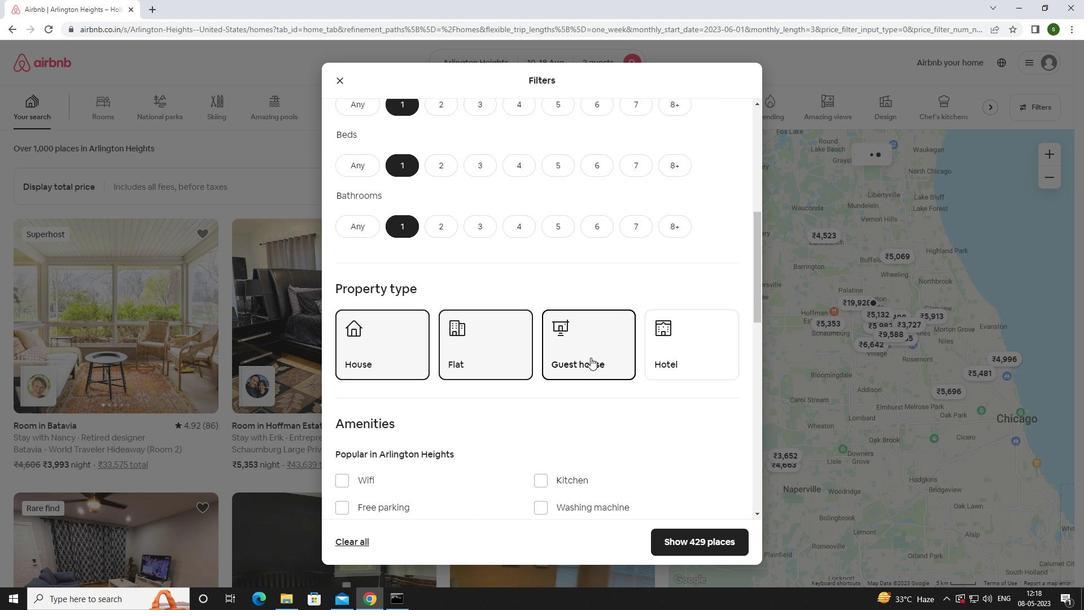 
Action: Mouse scrolled (590, 356) with delta (0, 0)
Screenshot: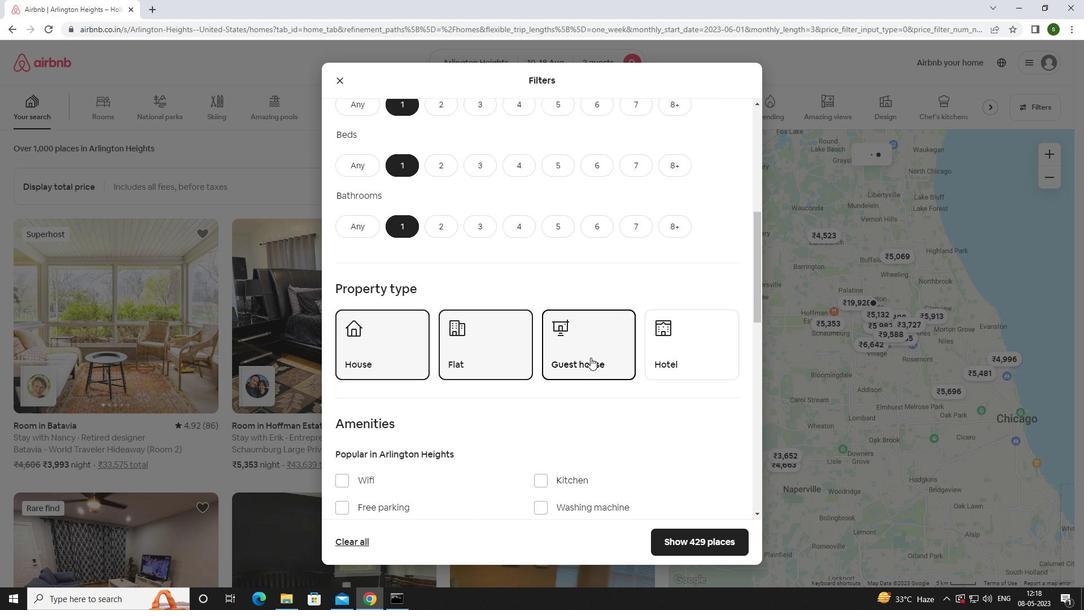 
Action: Mouse moved to (352, 313)
Screenshot: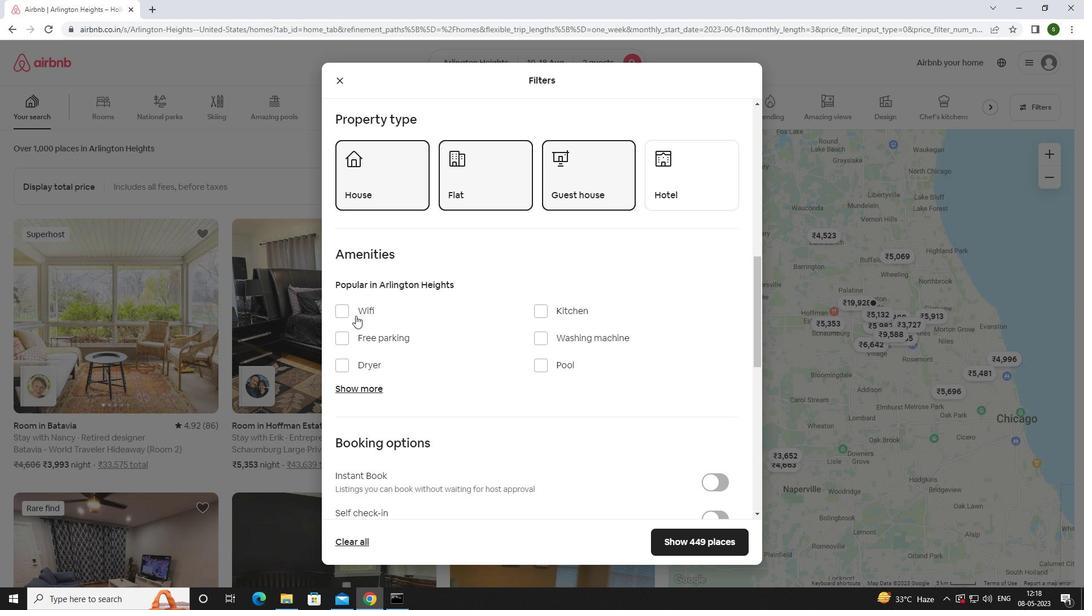 
Action: Mouse pressed left at (352, 313)
Screenshot: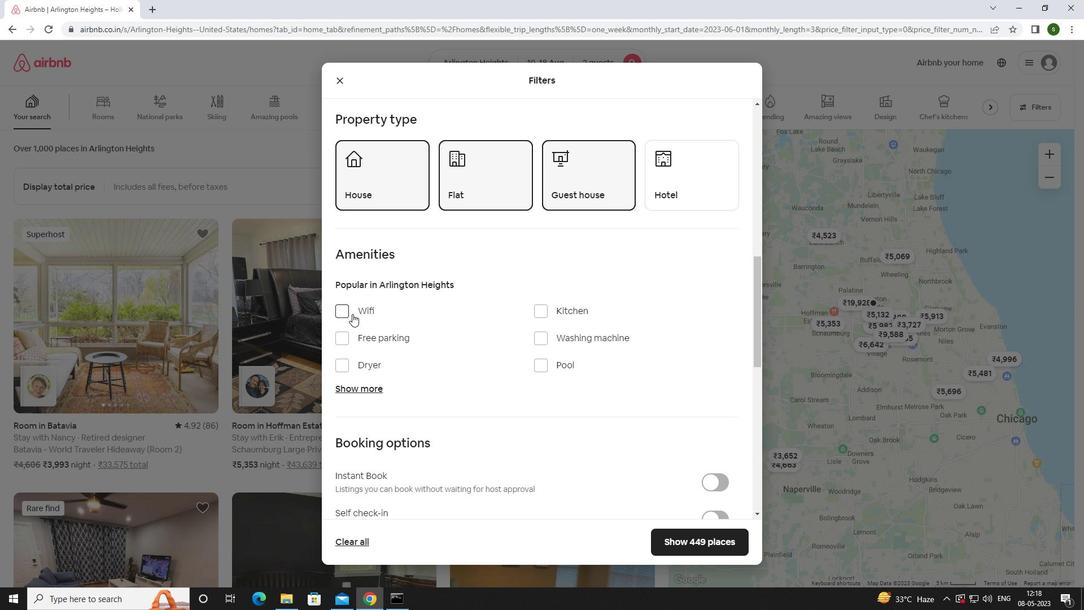 
Action: Mouse moved to (374, 350)
Screenshot: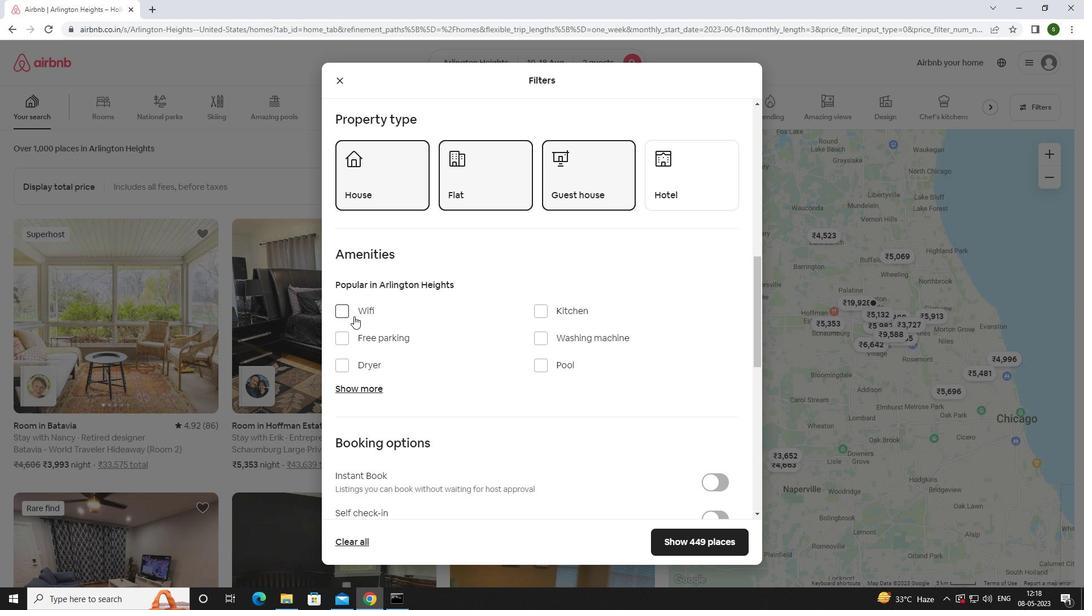 
Action: Mouse pressed left at (374, 350)
Screenshot: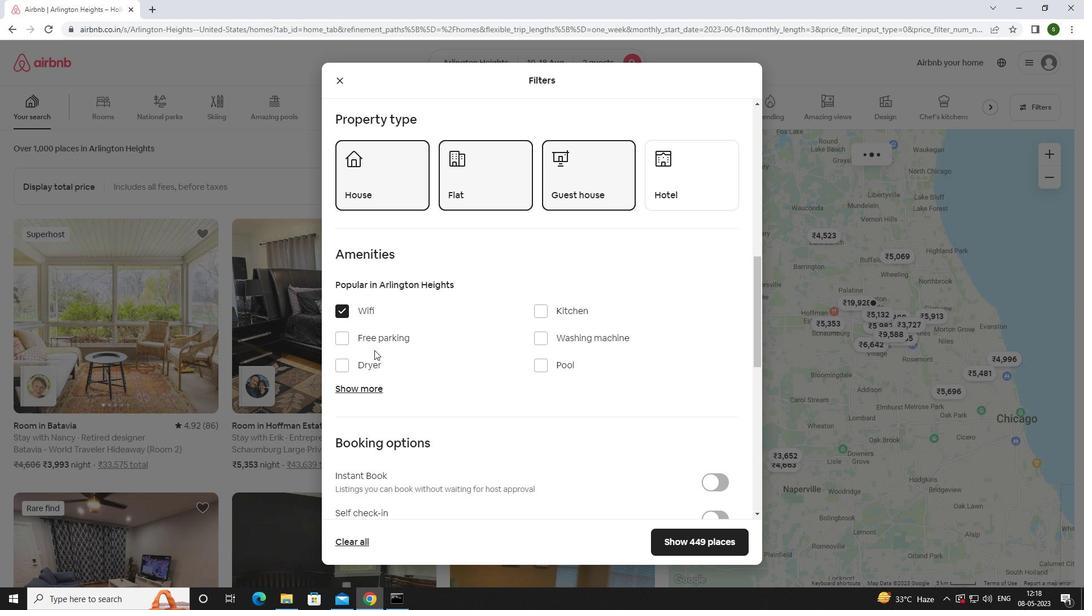 
Action: Mouse moved to (375, 338)
Screenshot: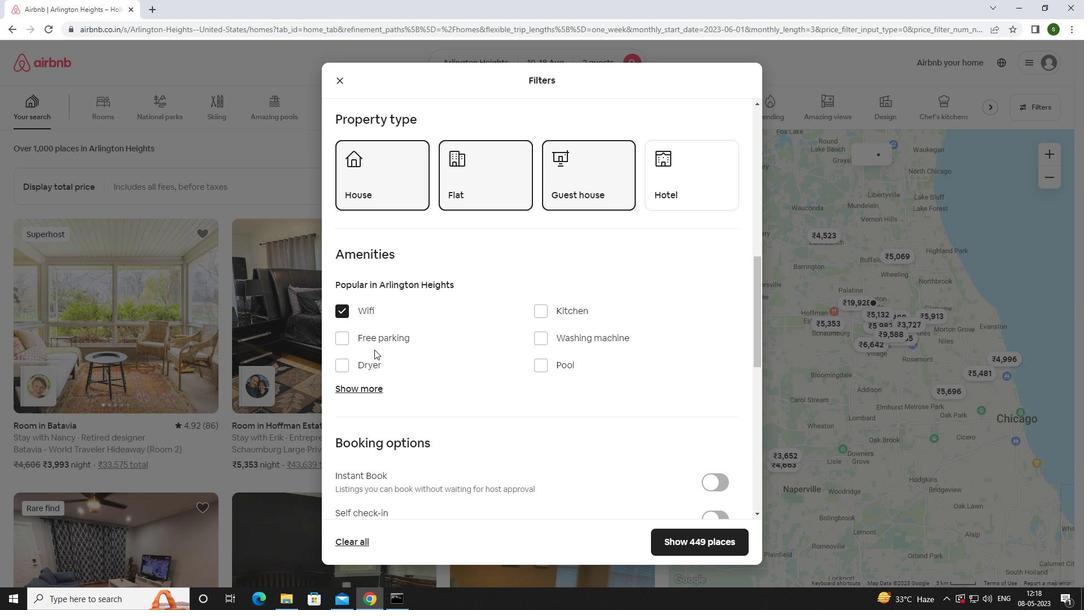 
Action: Mouse pressed left at (375, 338)
Screenshot: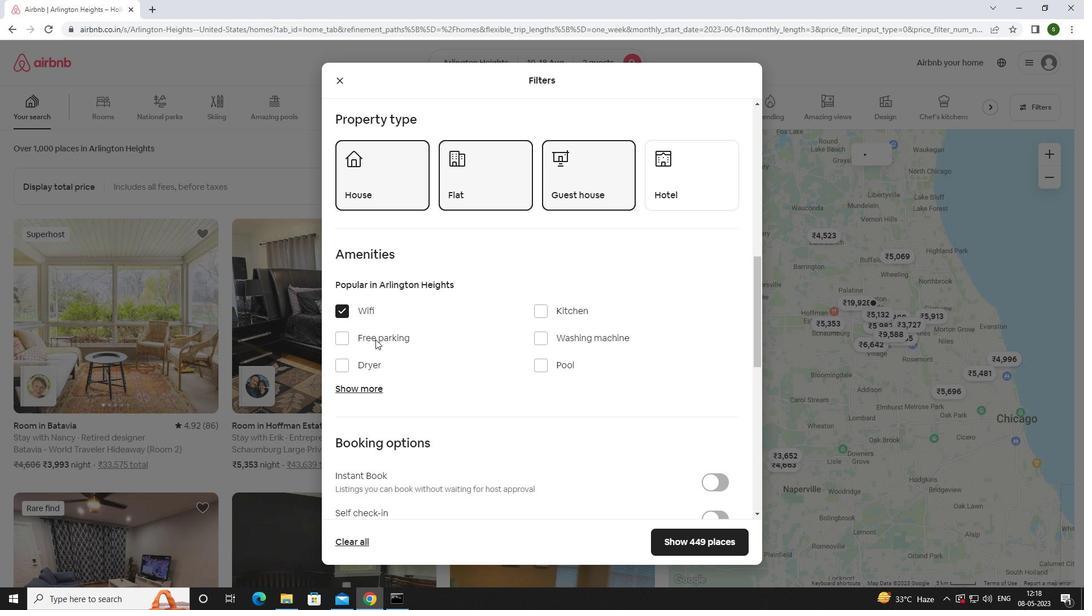 
Action: Mouse moved to (372, 384)
Screenshot: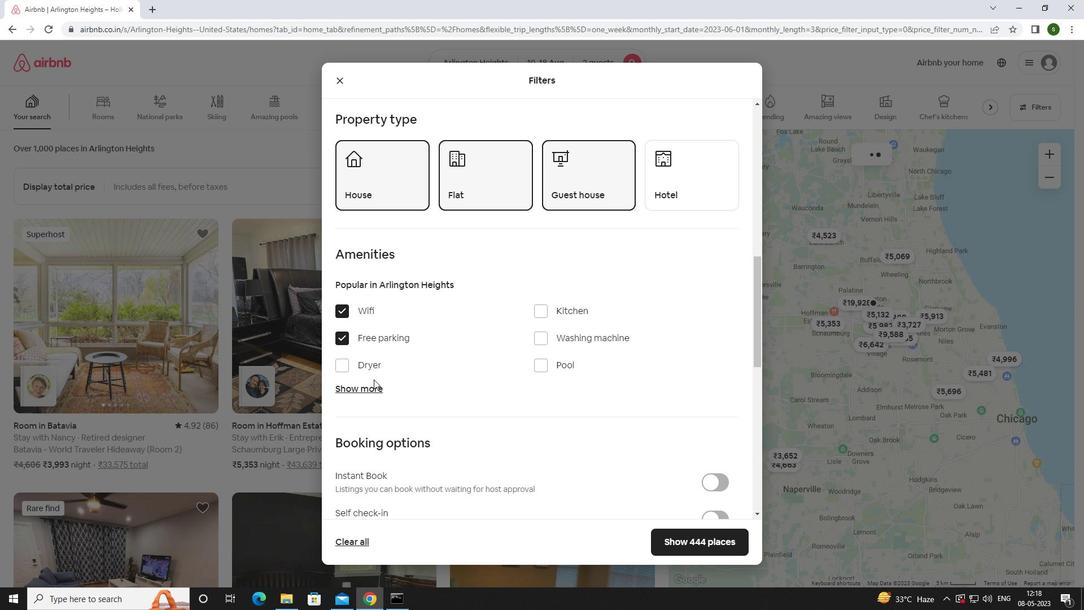 
Action: Mouse pressed left at (372, 384)
Screenshot: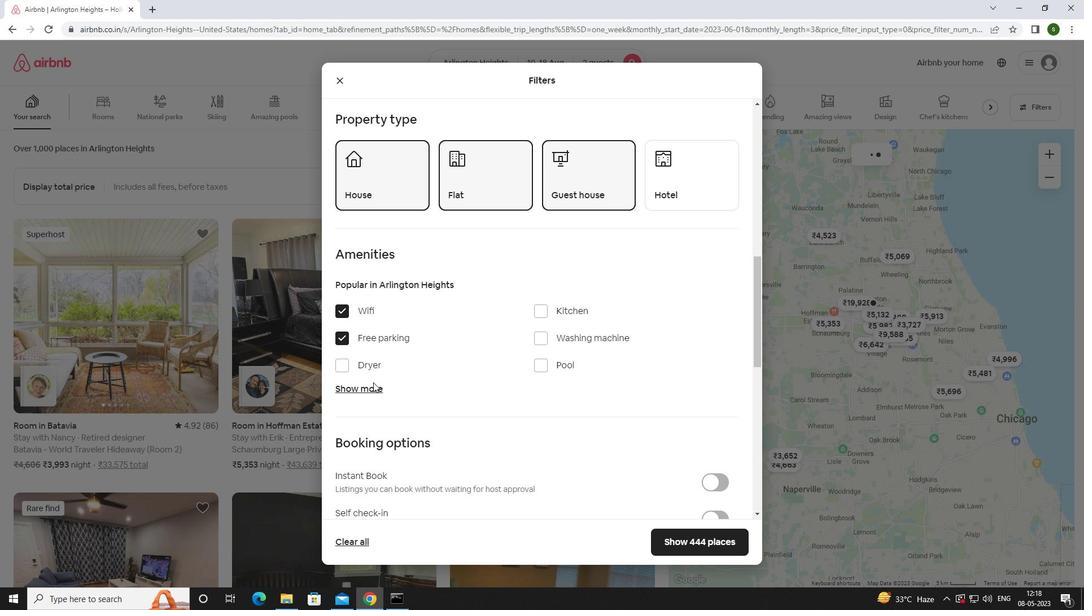
Action: Mouse moved to (538, 453)
Screenshot: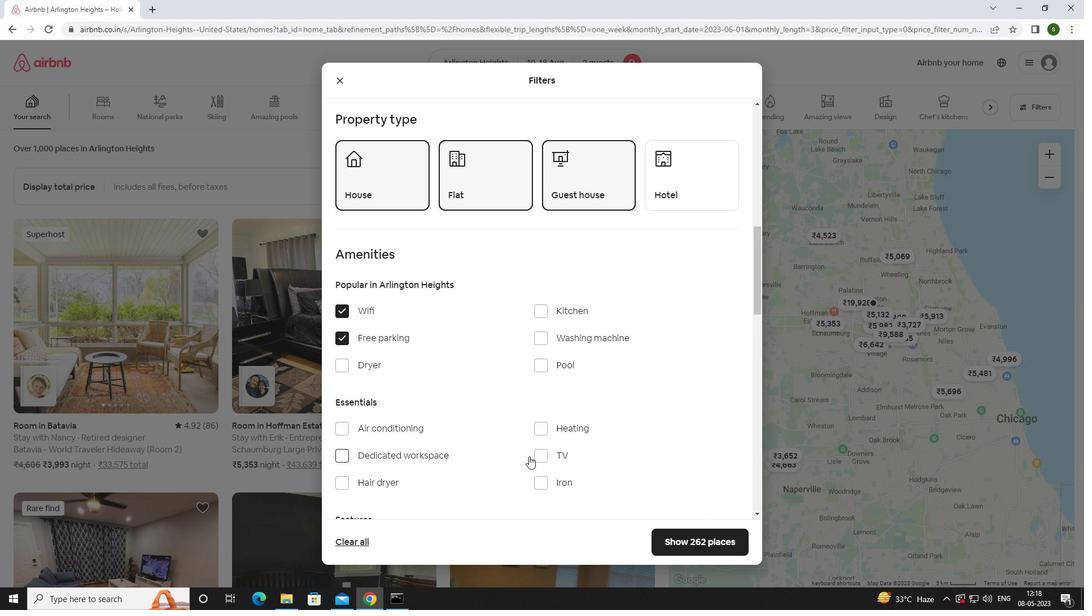 
Action: Mouse pressed left at (538, 453)
Screenshot: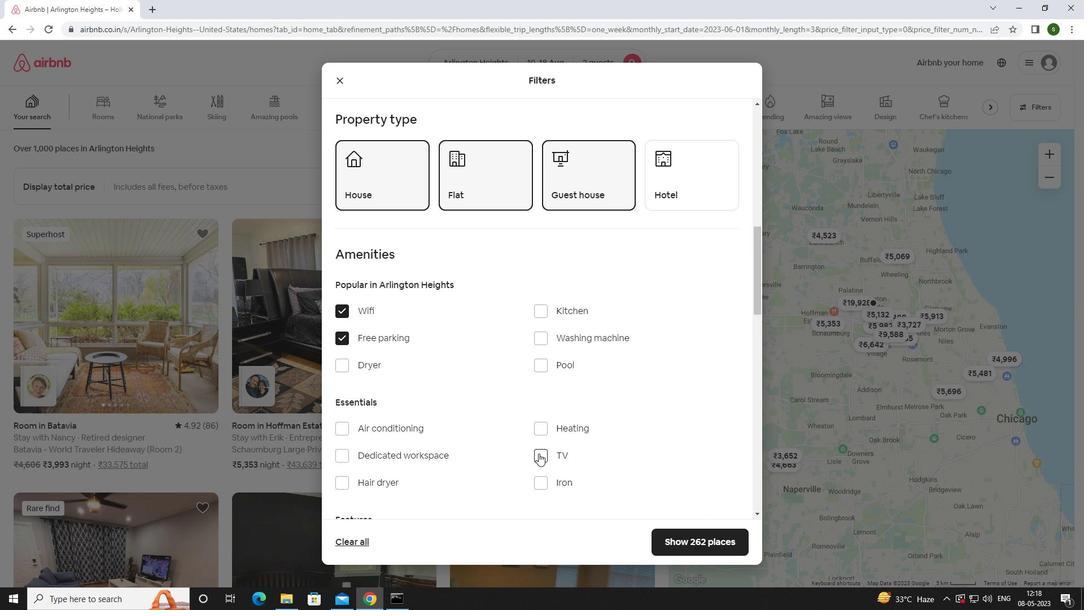 
Action: Mouse moved to (477, 406)
Screenshot: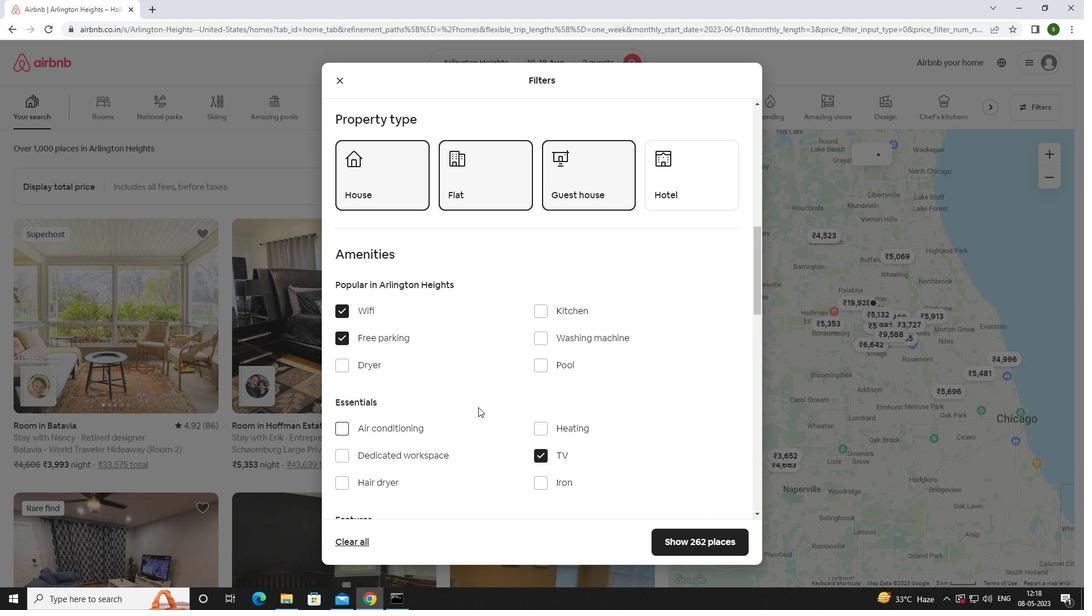 
Action: Mouse scrolled (477, 406) with delta (0, 0)
Screenshot: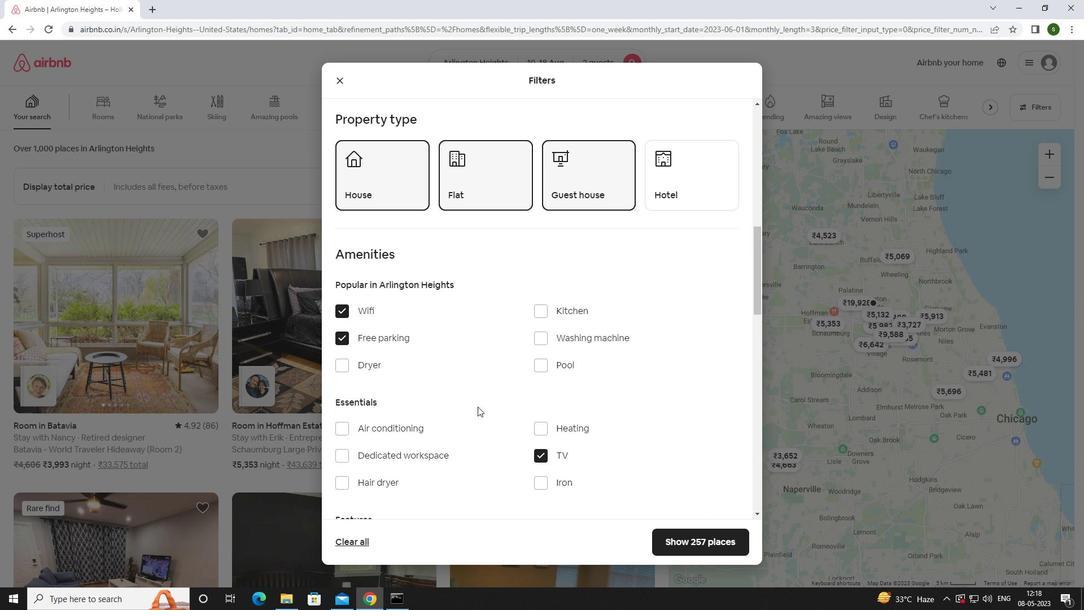 
Action: Mouse scrolled (477, 406) with delta (0, 0)
Screenshot: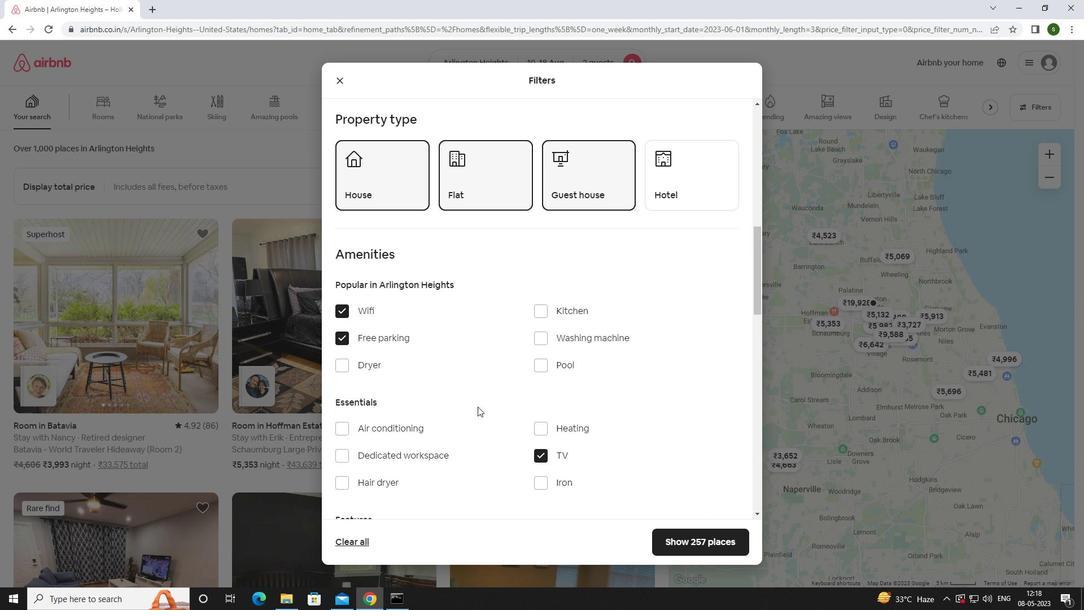 
Action: Mouse scrolled (477, 406) with delta (0, 0)
Screenshot: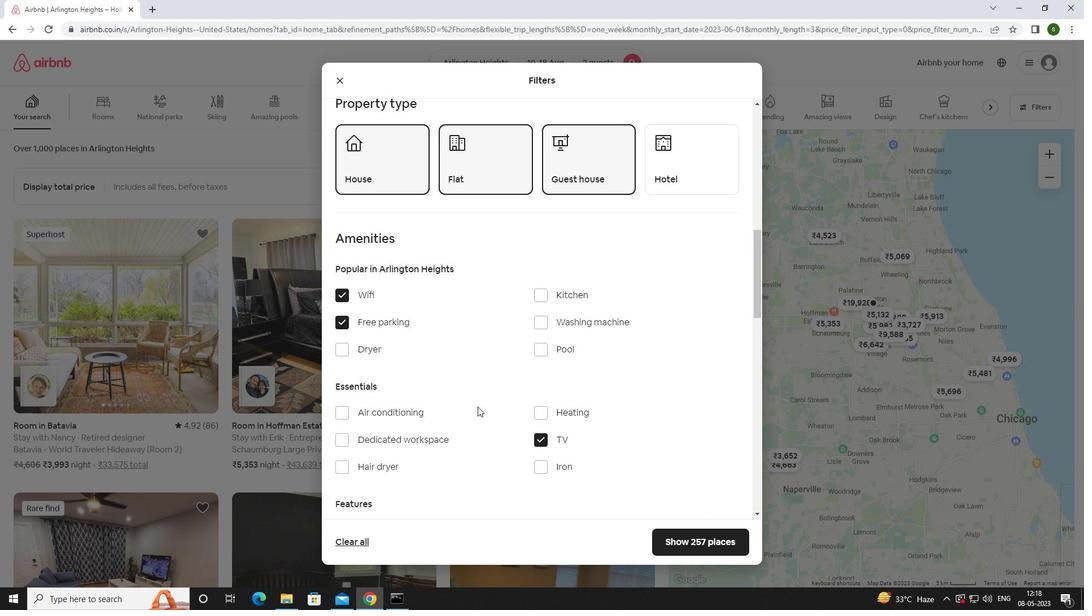 
Action: Mouse moved to (539, 403)
Screenshot: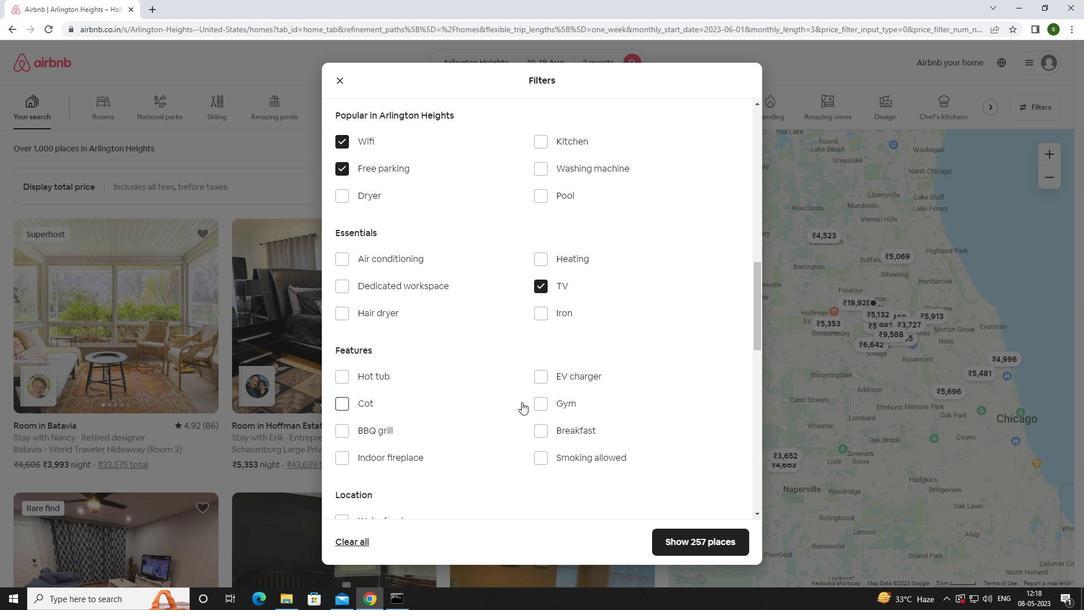 
Action: Mouse pressed left at (539, 403)
Screenshot: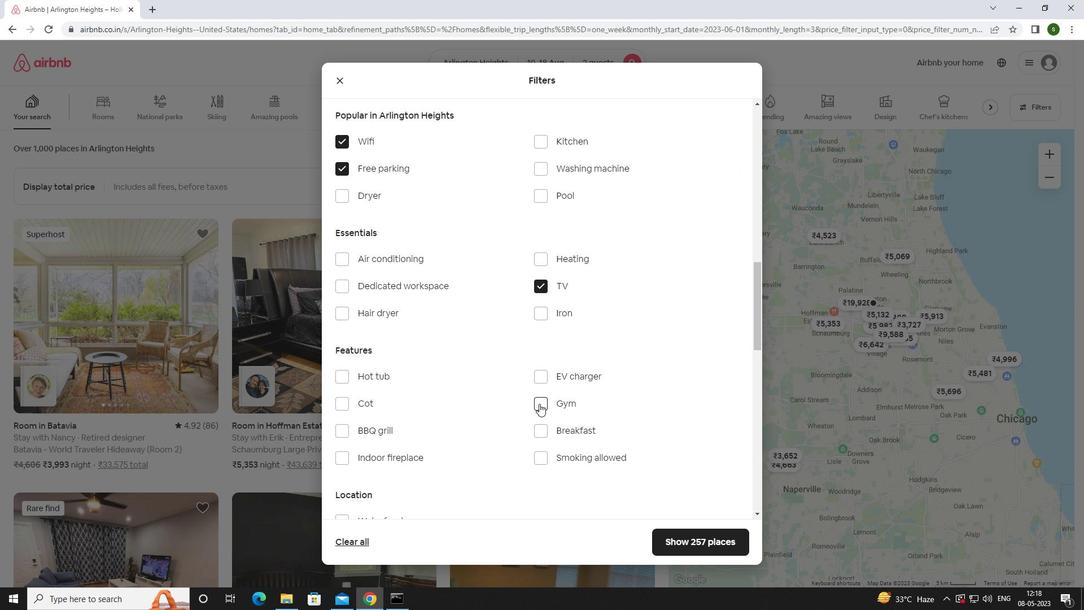 
Action: Mouse moved to (541, 429)
Screenshot: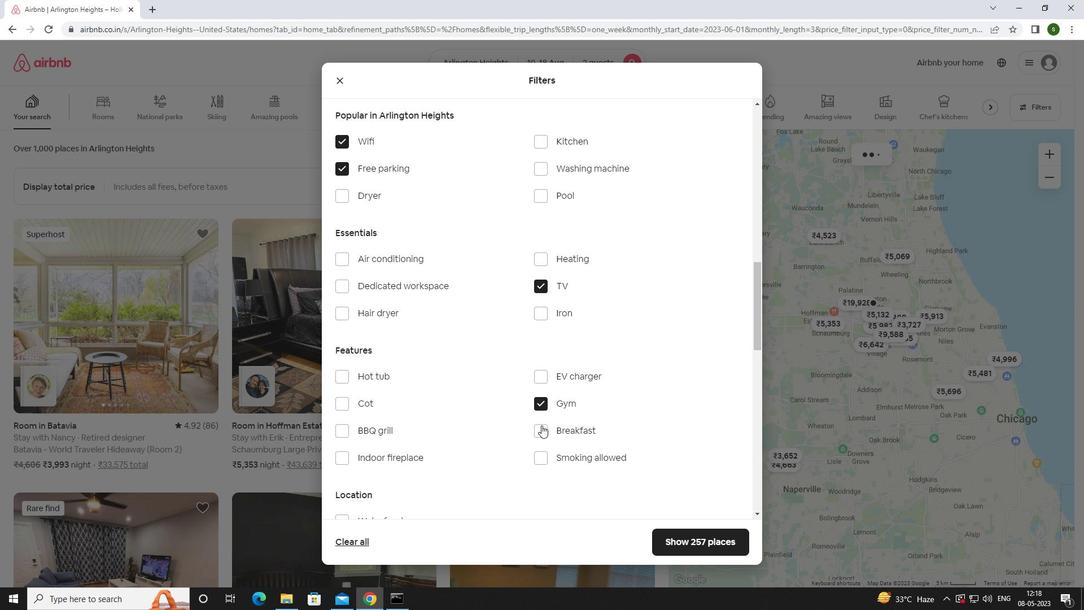 
Action: Mouse pressed left at (541, 429)
Screenshot: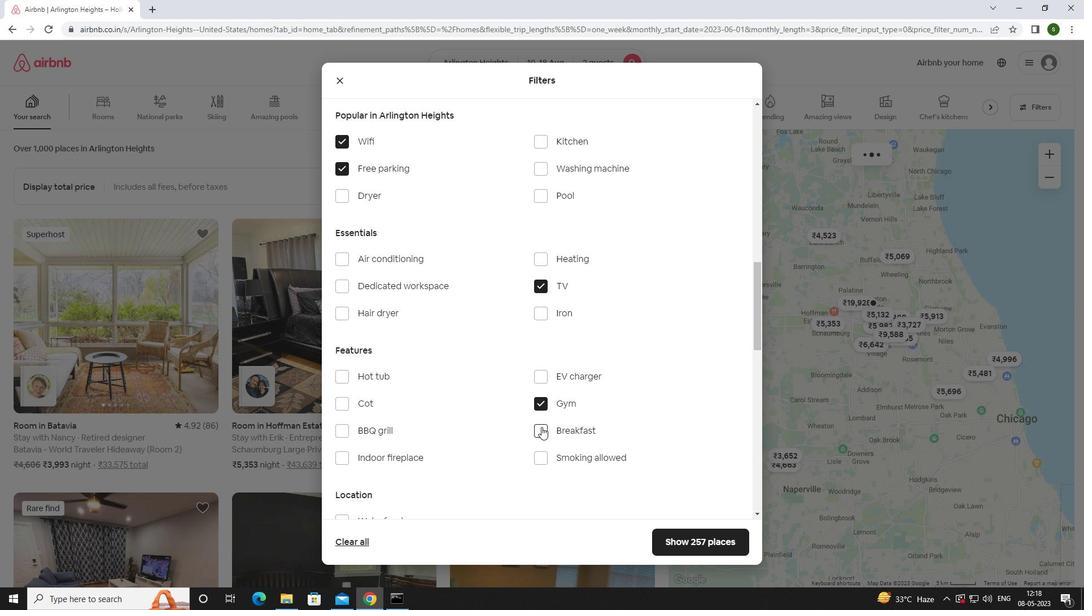
Action: Mouse moved to (542, 428)
Screenshot: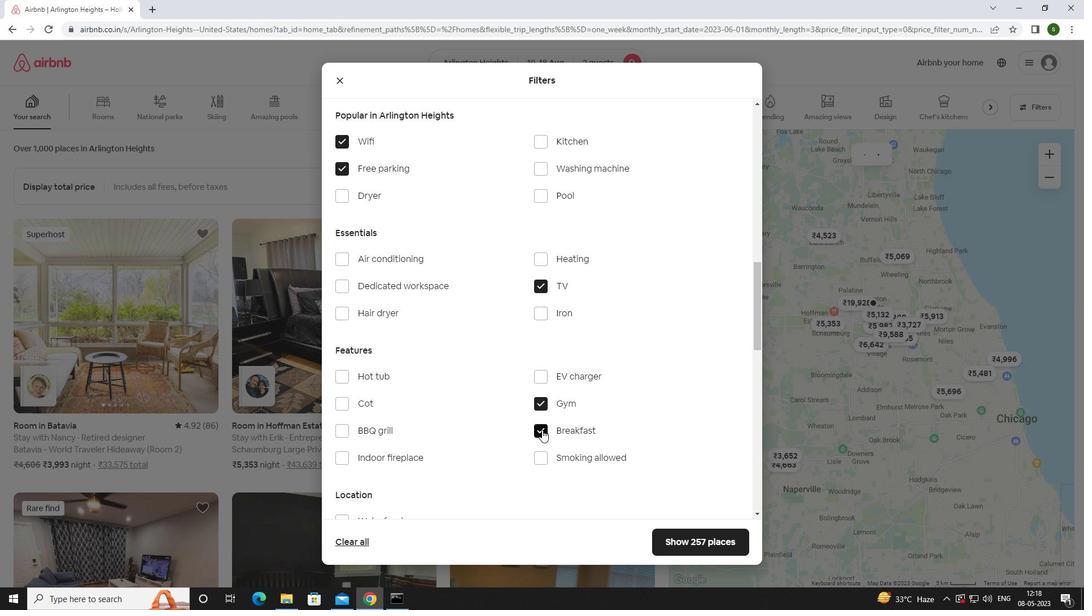 
Action: Mouse scrolled (542, 428) with delta (0, 0)
Screenshot: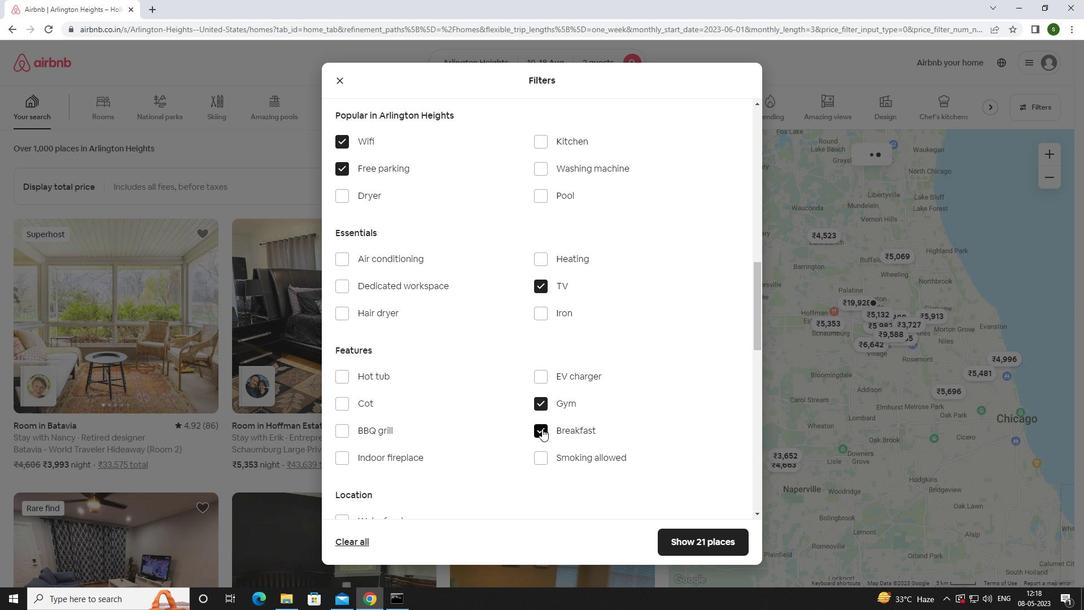 
Action: Mouse scrolled (542, 428) with delta (0, 0)
Screenshot: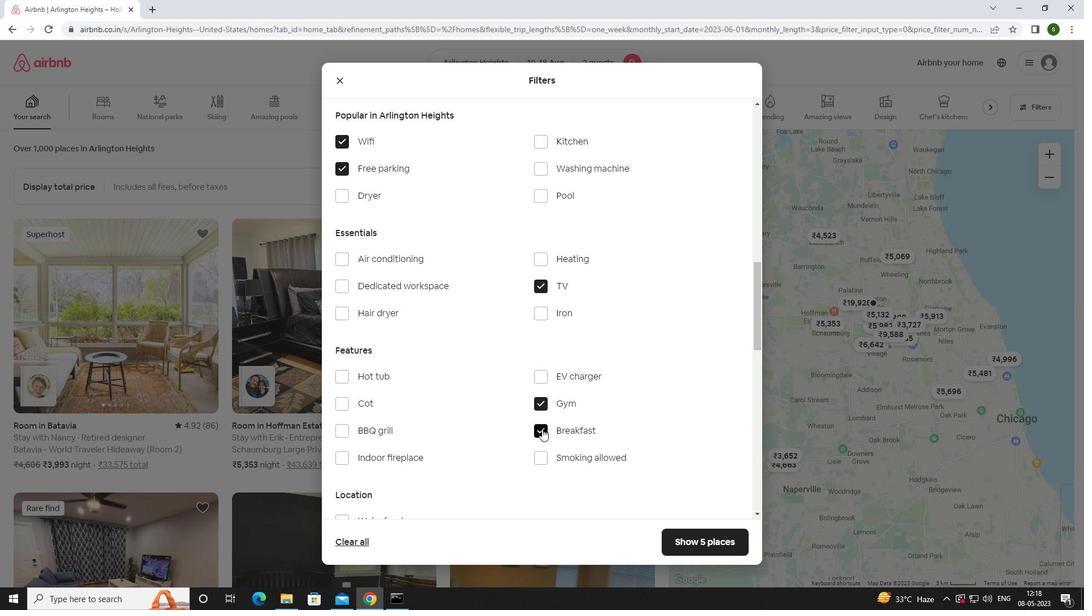 
Action: Mouse scrolled (542, 428) with delta (0, 0)
Screenshot: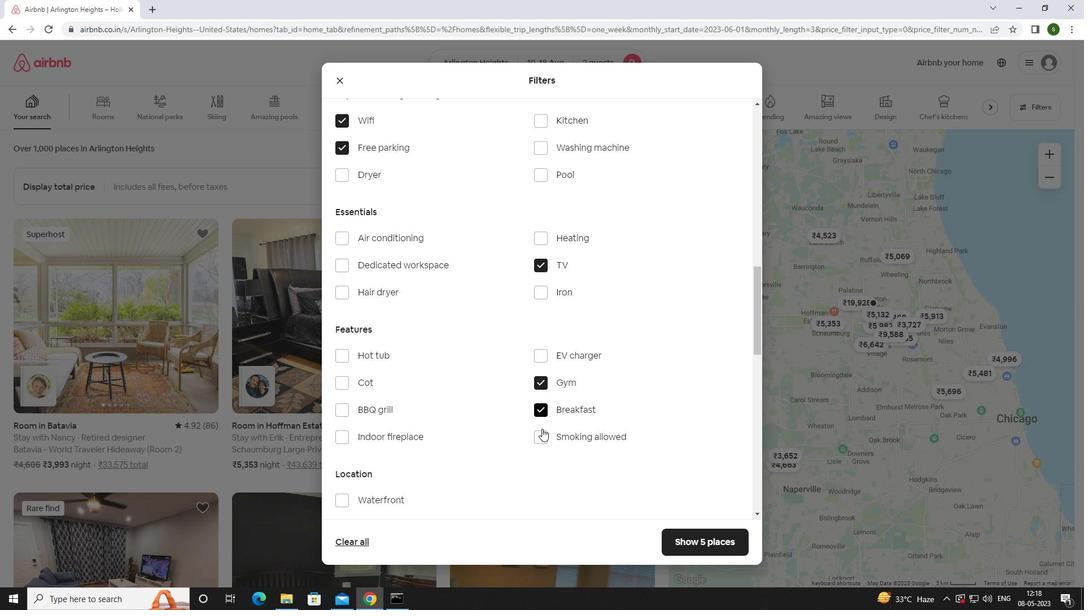 
Action: Mouse moved to (542, 428)
Screenshot: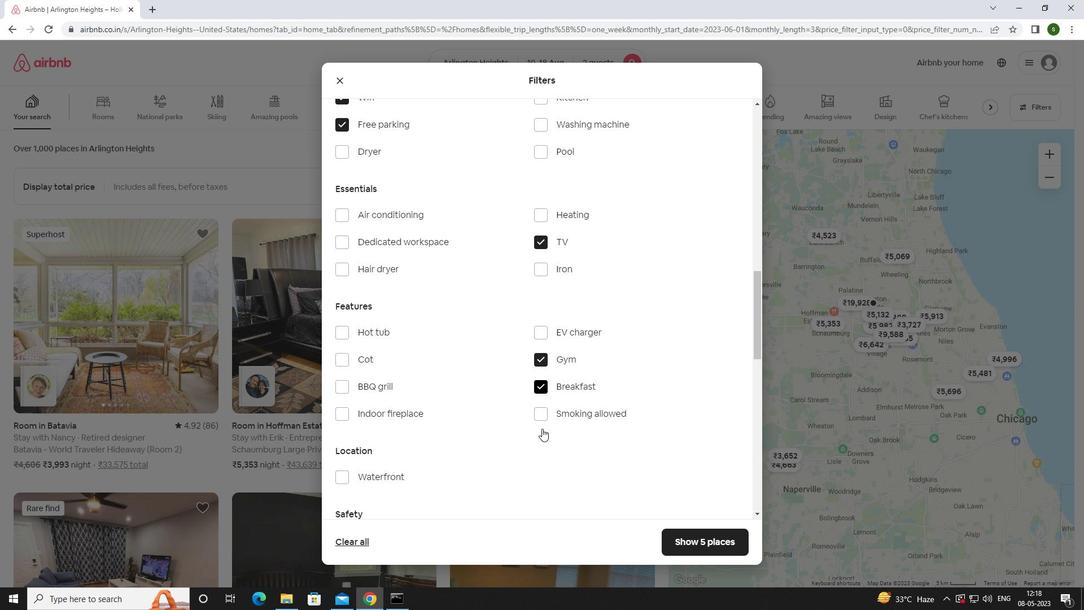 
Action: Mouse scrolled (542, 428) with delta (0, 0)
Screenshot: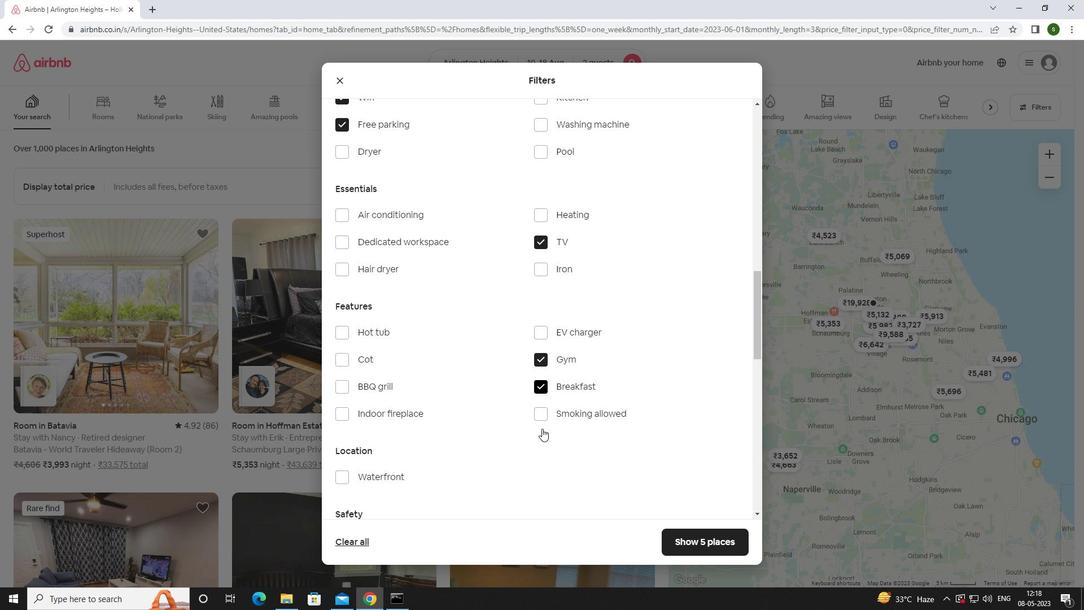 
Action: Mouse moved to (542, 428)
Screenshot: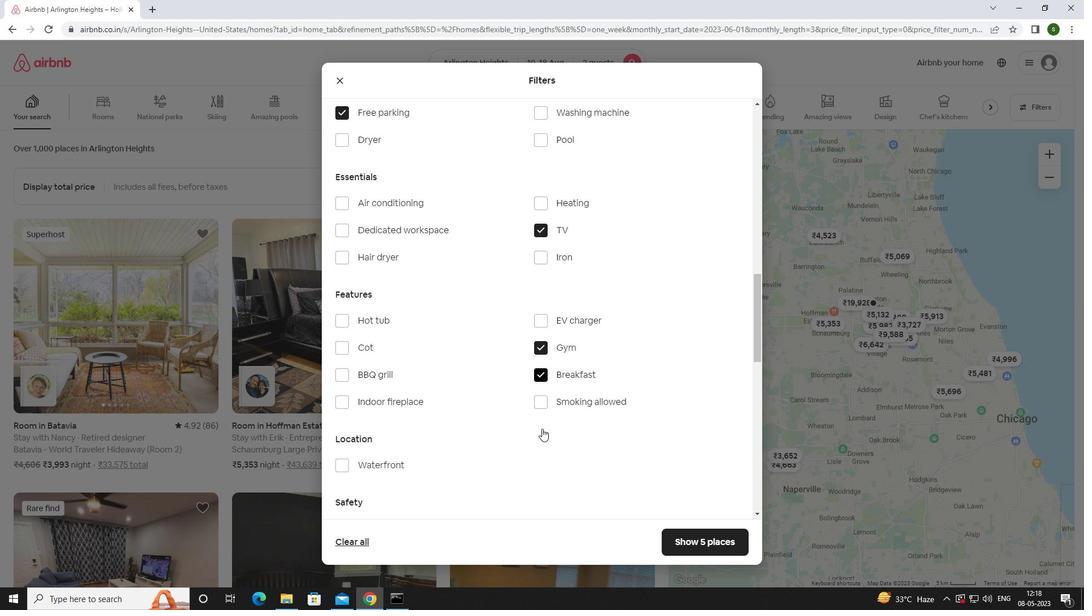 
Action: Mouse scrolled (542, 427) with delta (0, 0)
Screenshot: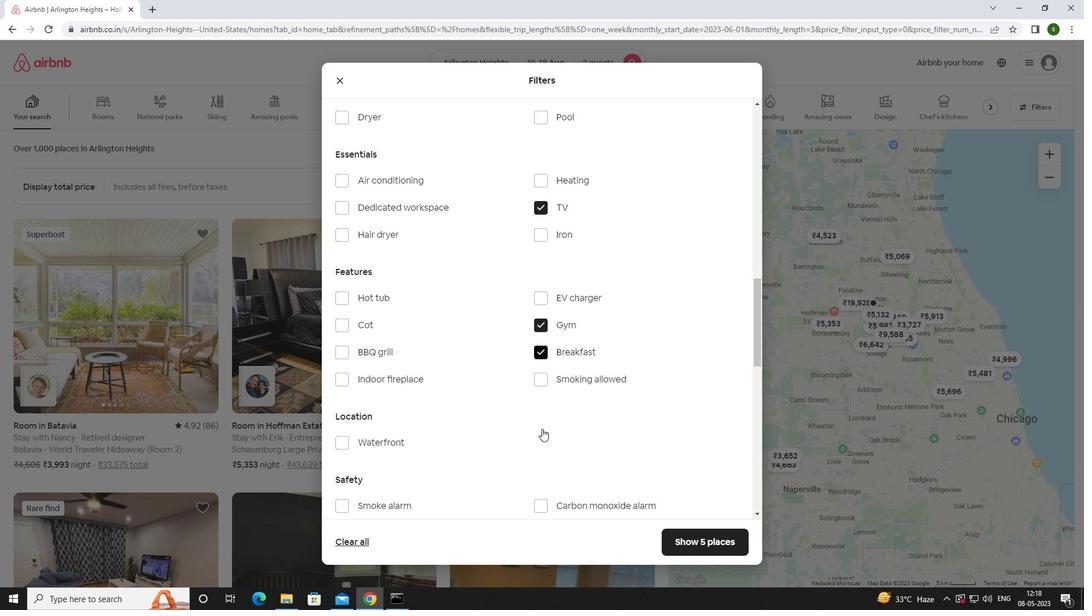 
Action: Mouse moved to (710, 454)
Screenshot: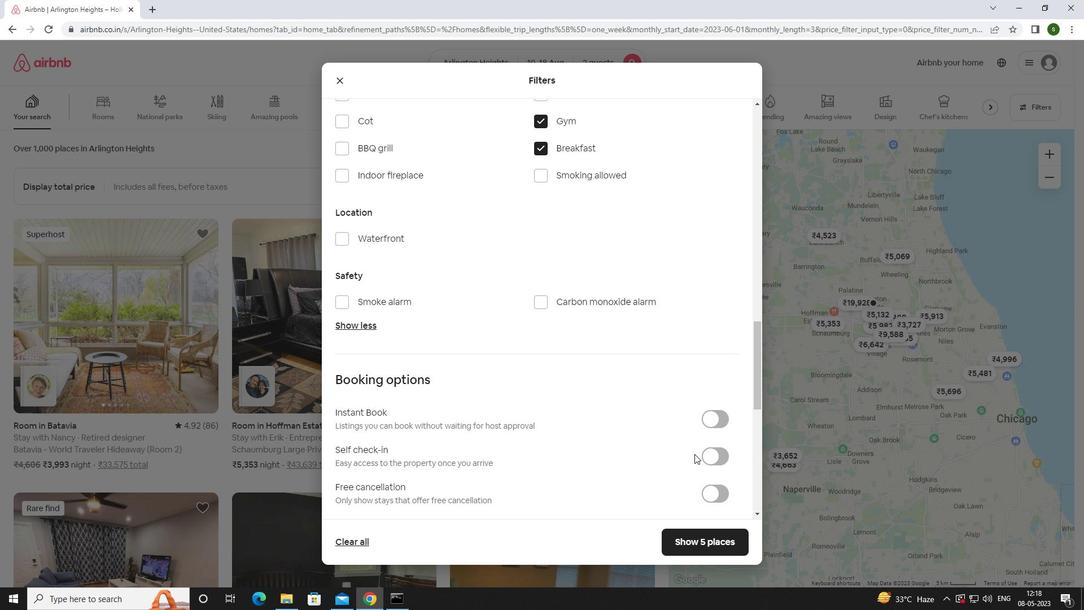 
Action: Mouse pressed left at (710, 454)
Screenshot: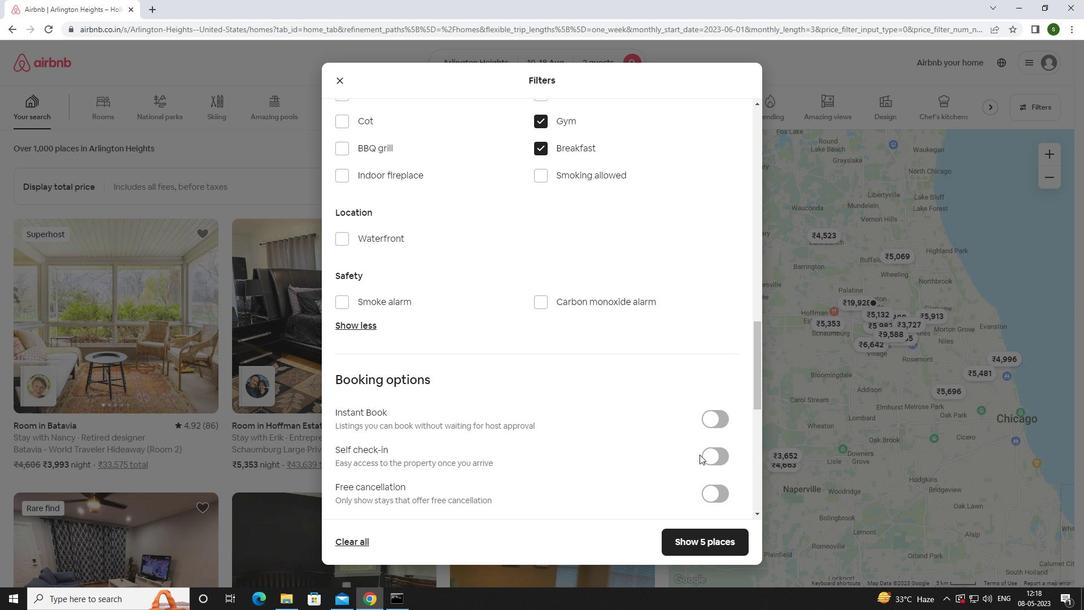 
Action: Mouse moved to (518, 373)
Screenshot: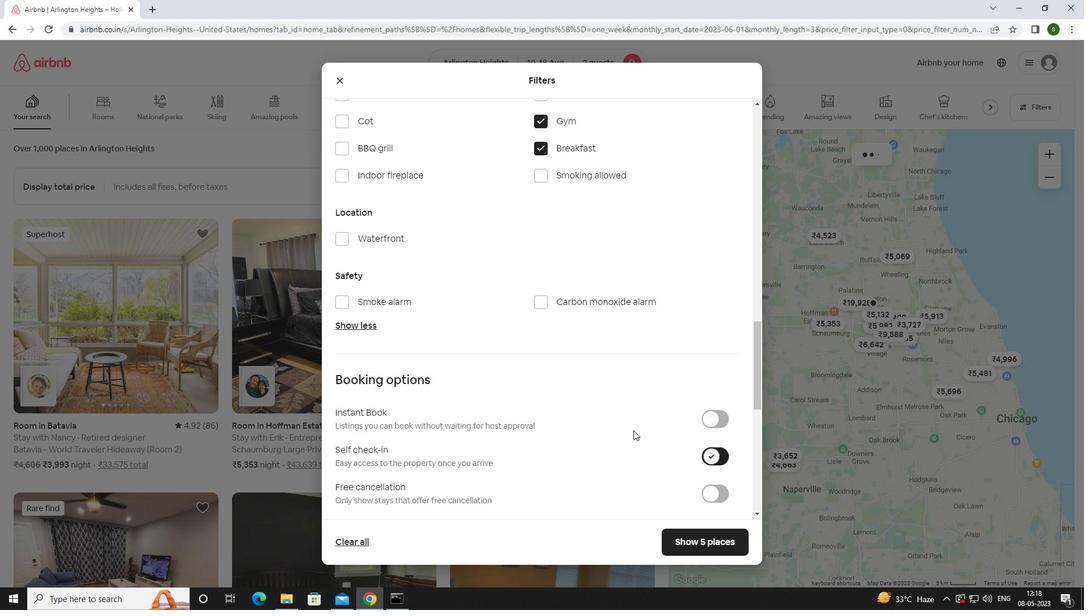 
Action: Mouse scrolled (518, 373) with delta (0, 0)
Screenshot: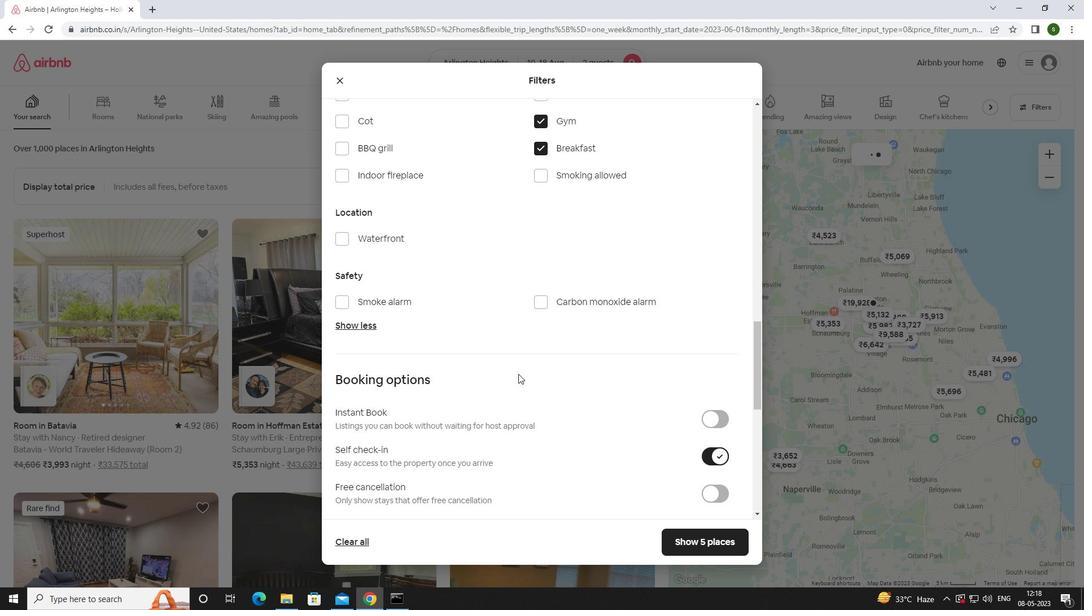 
Action: Mouse scrolled (518, 373) with delta (0, 0)
Screenshot: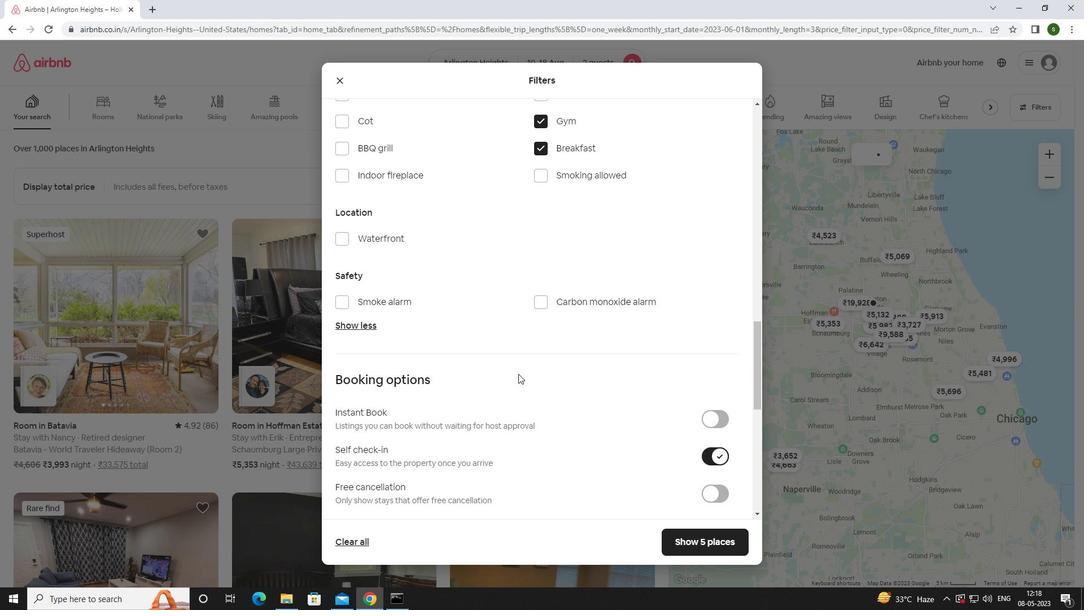 
Action: Mouse scrolled (518, 373) with delta (0, 0)
Screenshot: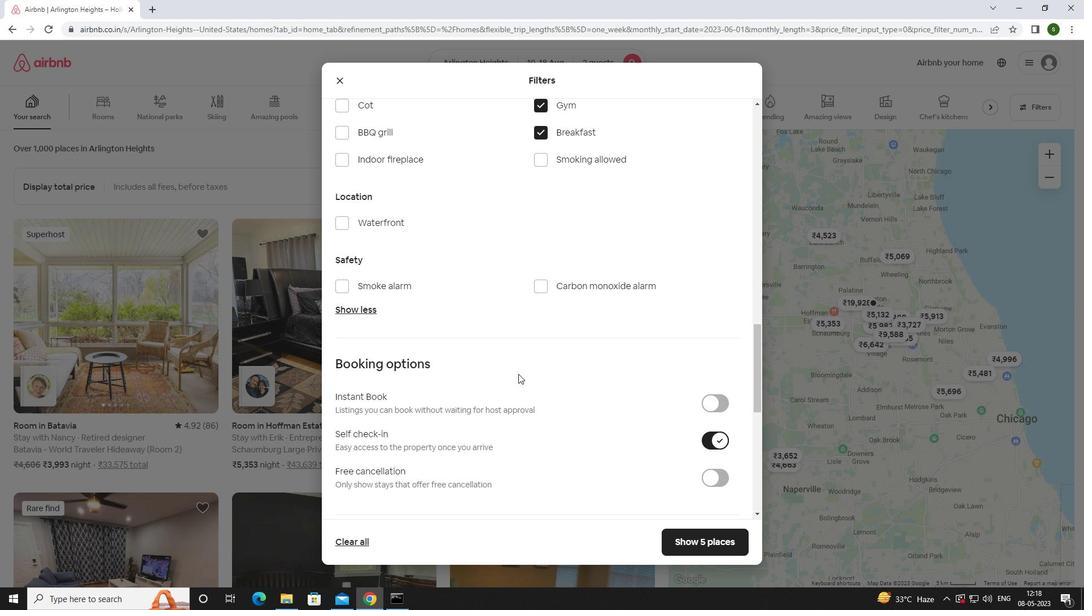 
Action: Mouse scrolled (518, 373) with delta (0, 0)
Screenshot: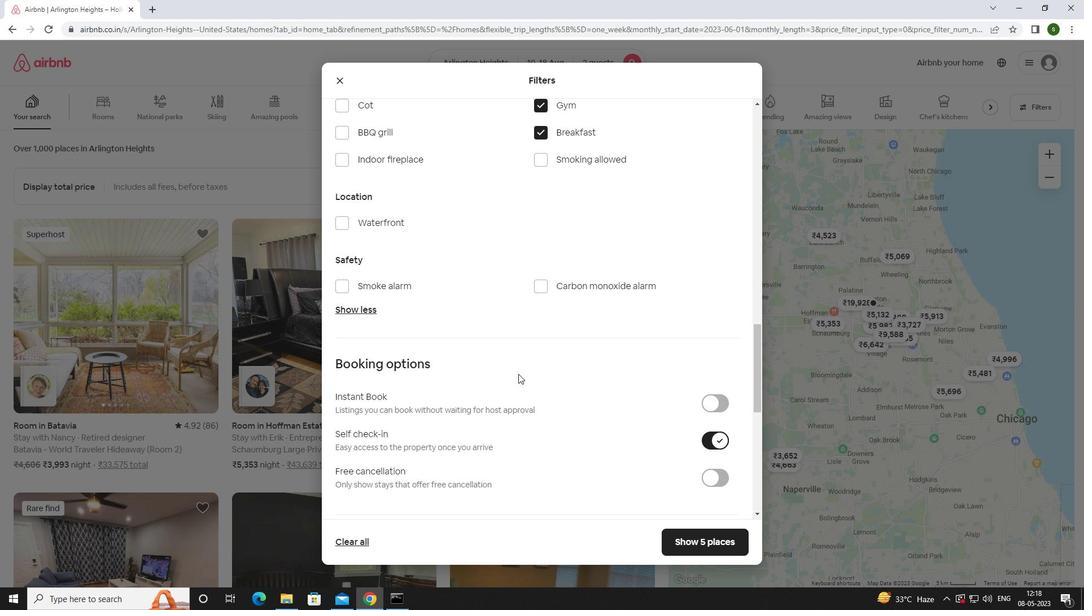 
Action: Mouse scrolled (518, 373) with delta (0, 0)
Screenshot: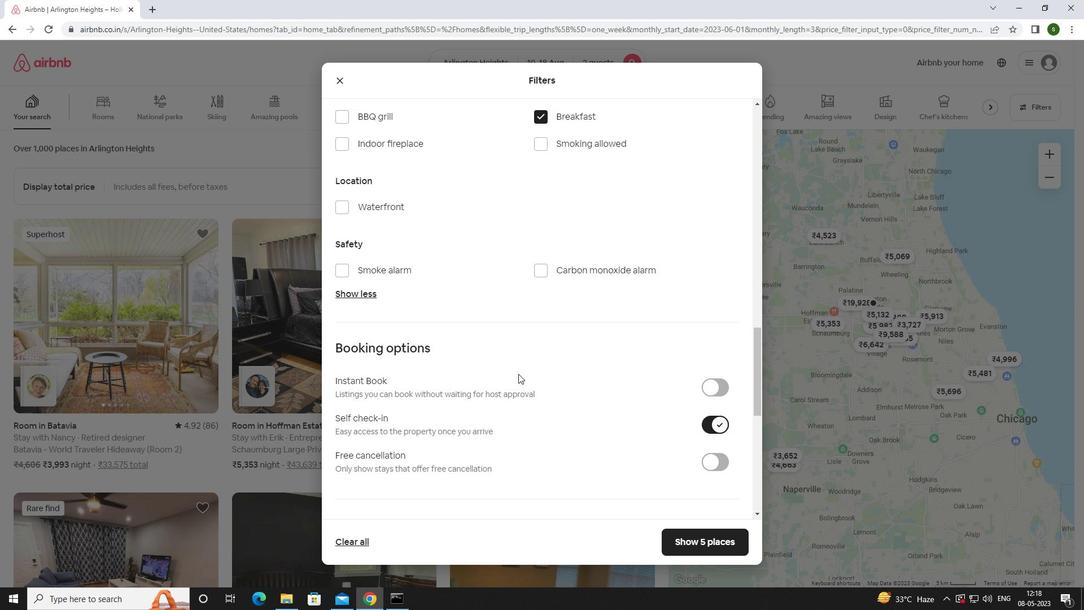 
Action: Mouse scrolled (518, 373) with delta (0, 0)
Screenshot: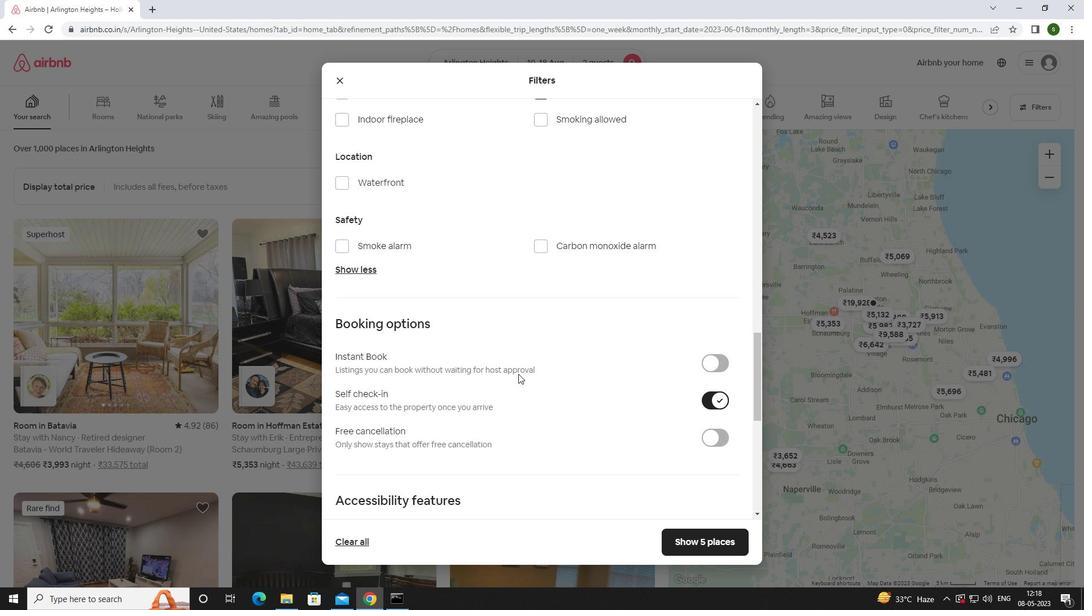 
Action: Mouse scrolled (518, 373) with delta (0, 0)
Screenshot: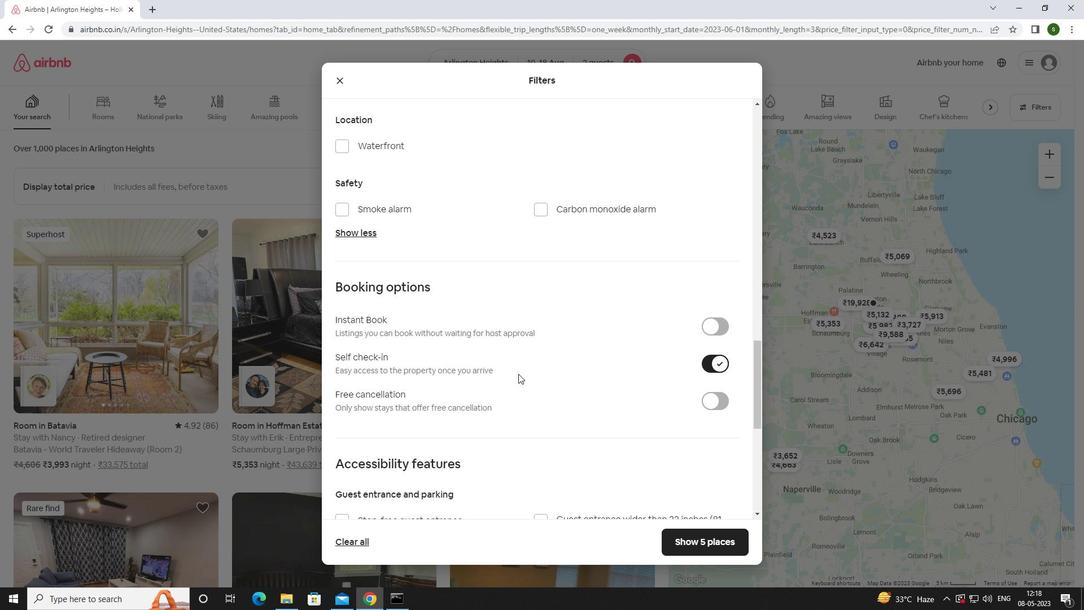 
Action: Mouse moved to (517, 373)
Screenshot: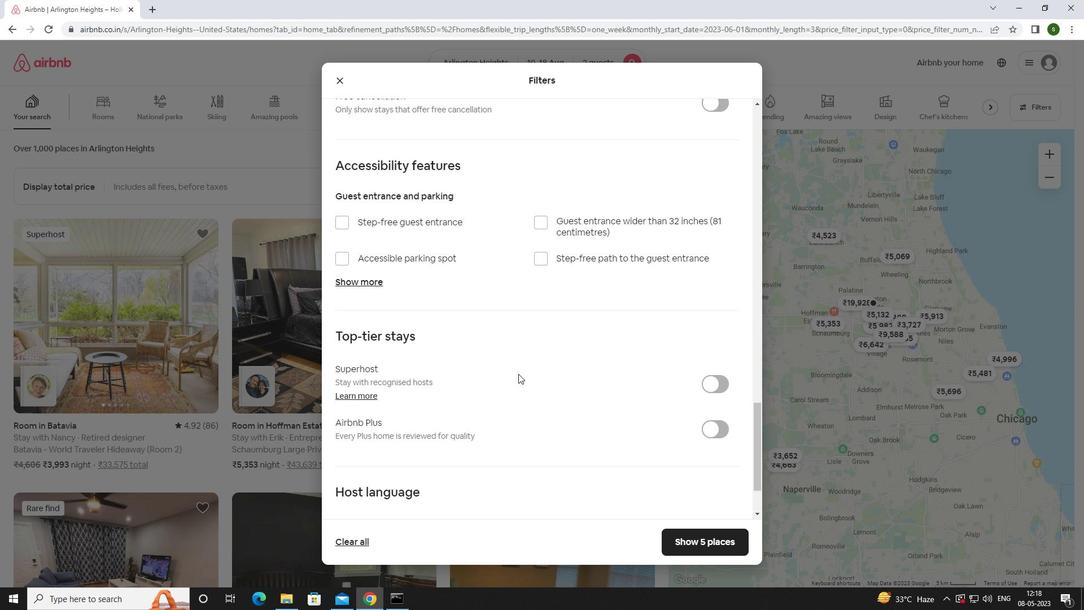 
Action: Mouse scrolled (517, 373) with delta (0, 0)
Screenshot: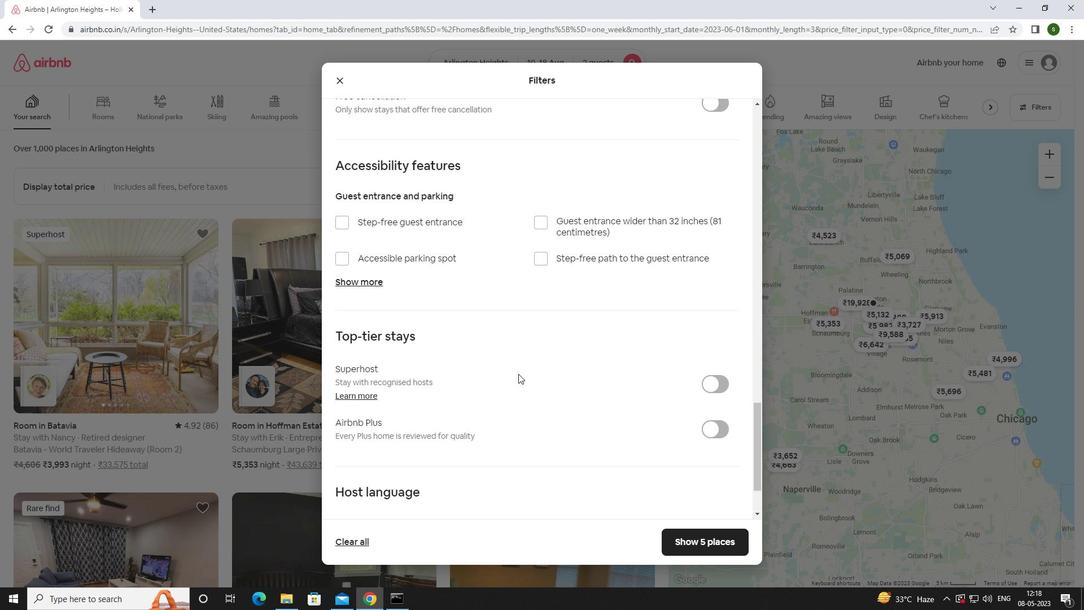 
Action: Mouse scrolled (517, 373) with delta (0, 0)
Screenshot: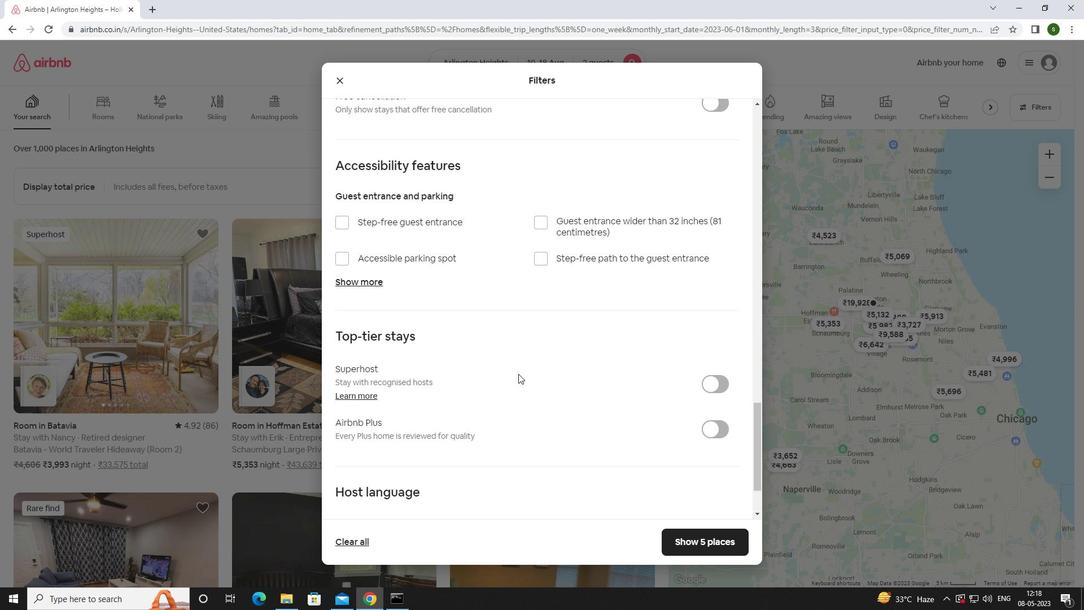 
Action: Mouse scrolled (517, 373) with delta (0, 0)
Screenshot: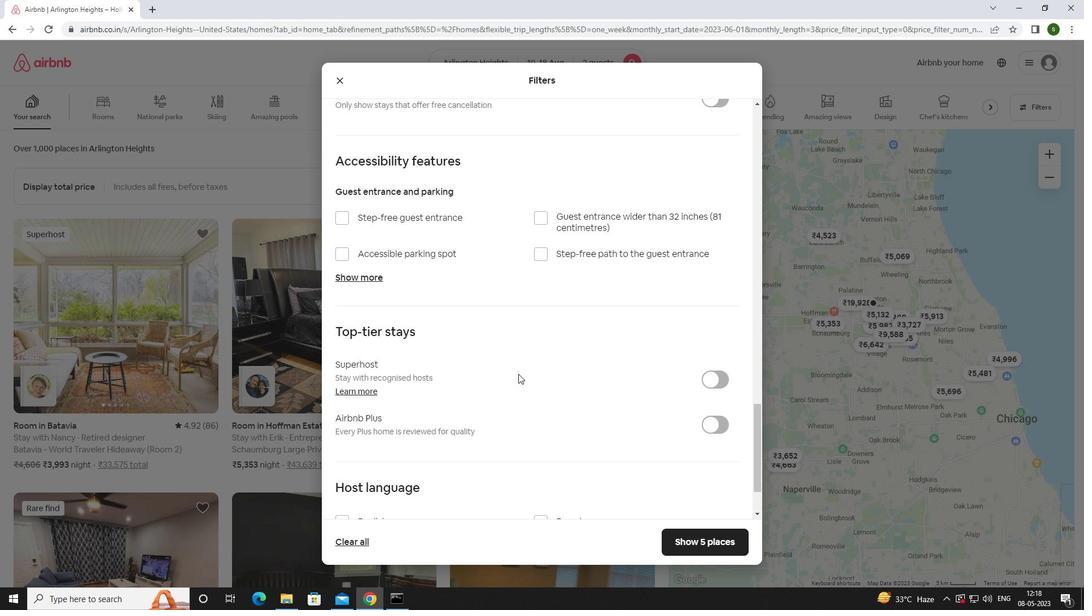 
Action: Mouse moved to (517, 373)
Screenshot: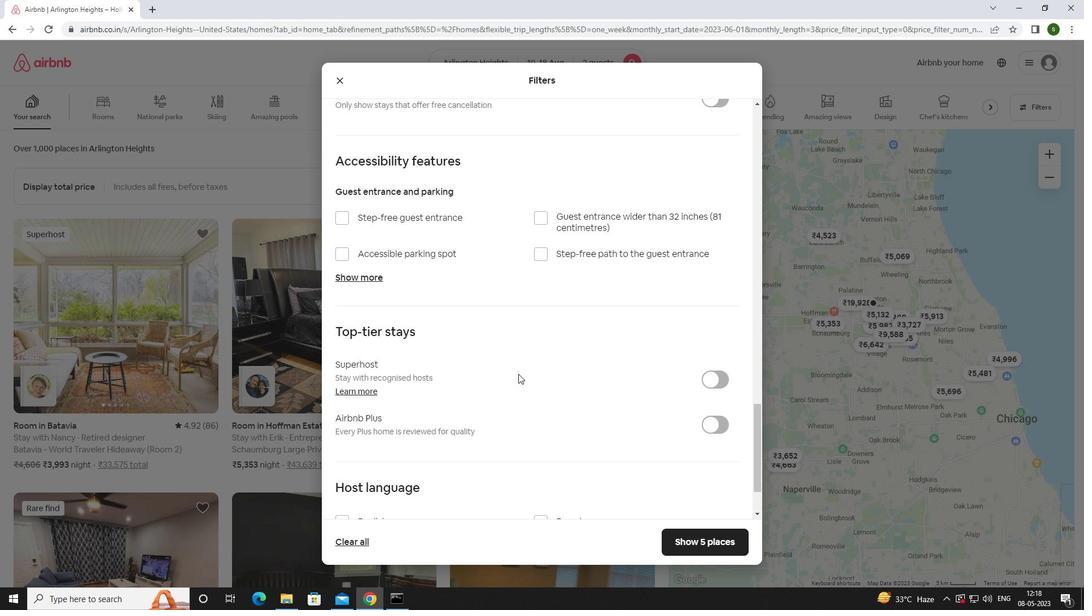 
Action: Mouse scrolled (517, 373) with delta (0, 0)
Screenshot: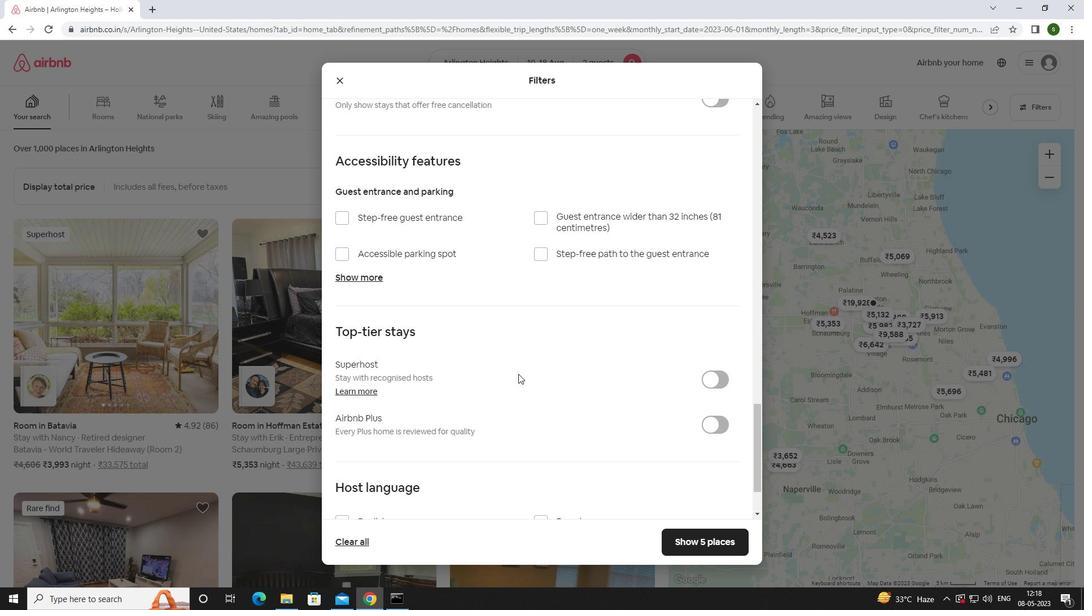 
Action: Mouse moved to (349, 435)
Screenshot: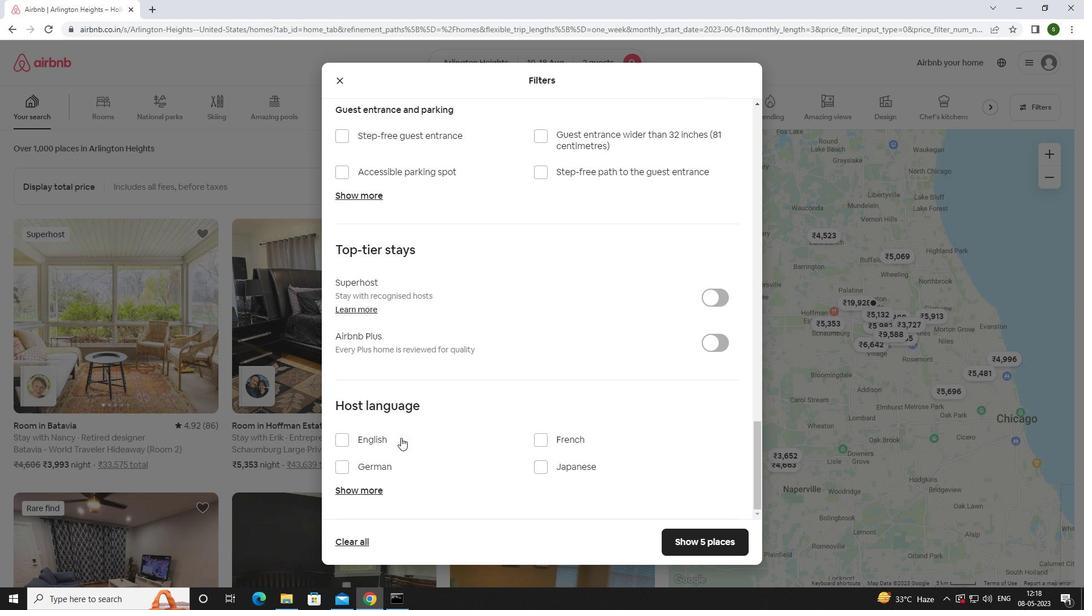 
Action: Mouse pressed left at (349, 435)
Screenshot: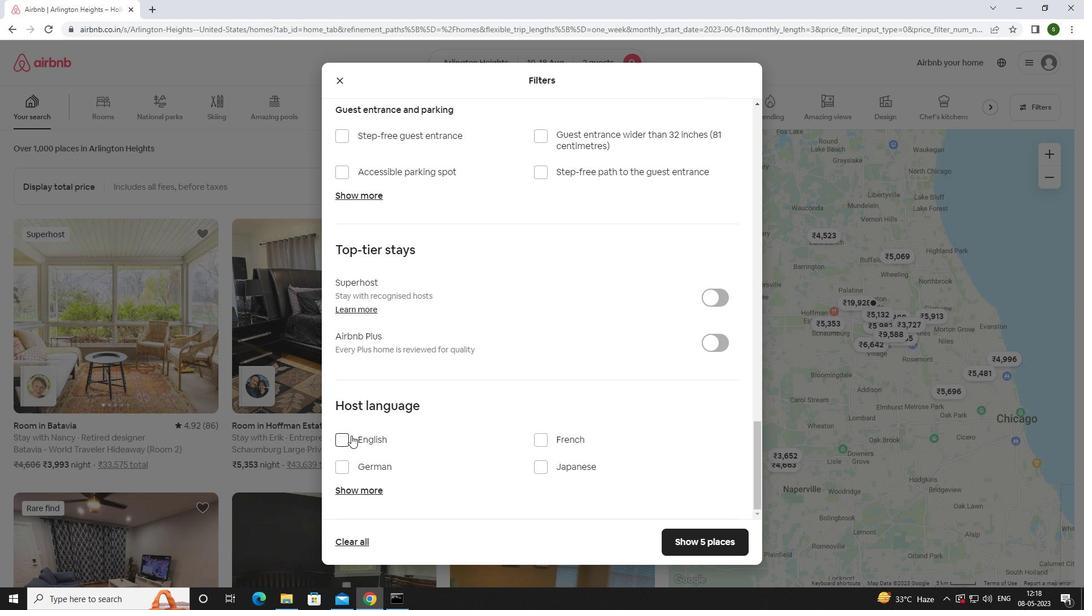 
Action: Mouse moved to (726, 543)
Screenshot: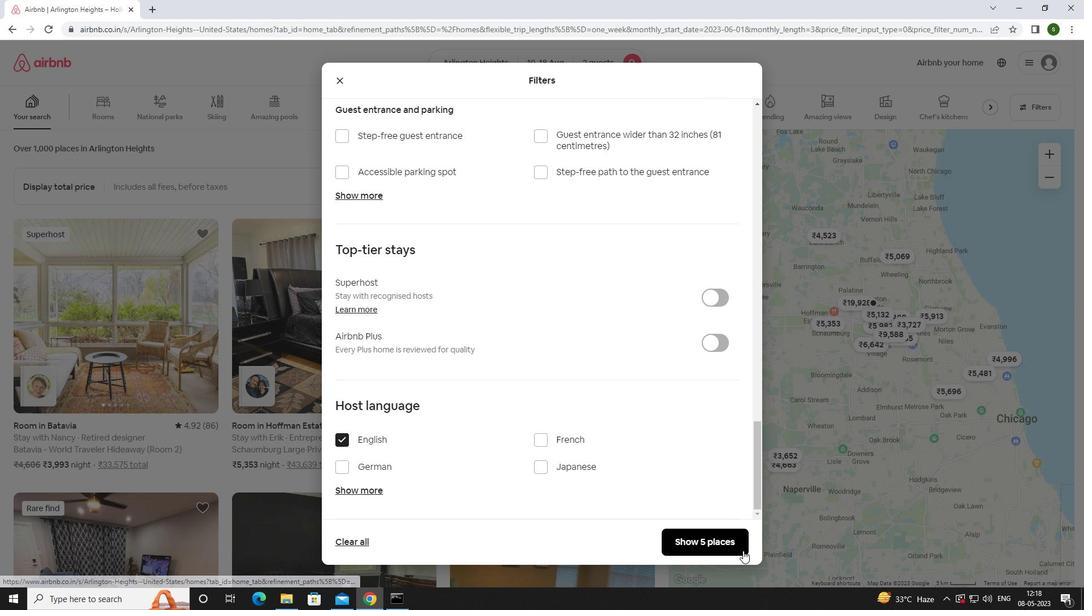 
Action: Mouse pressed left at (726, 543)
Screenshot: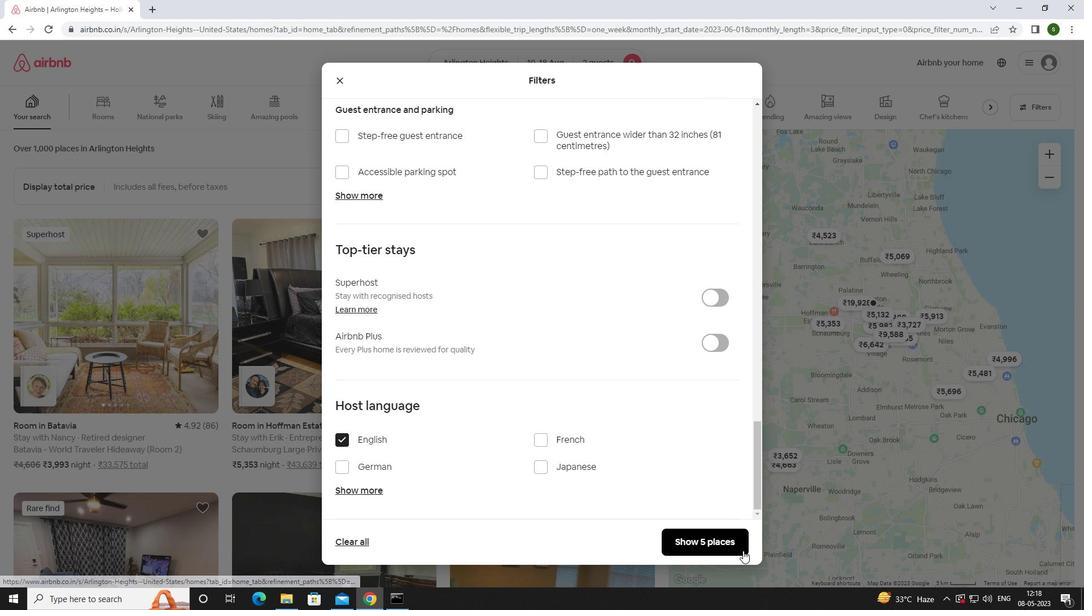 
Action: Mouse moved to (460, 321)
Screenshot: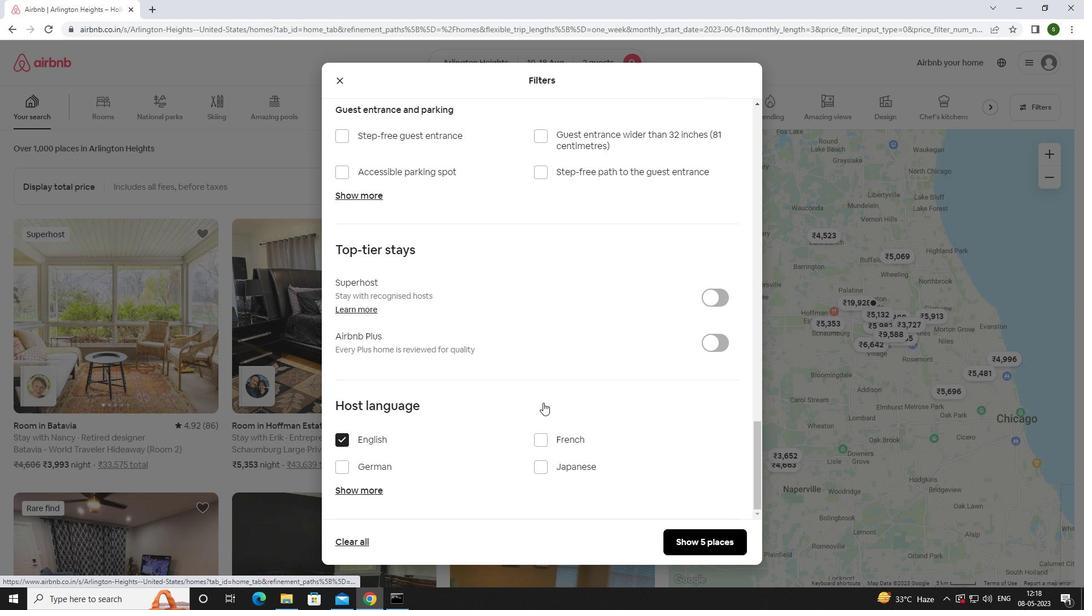 
